 Task: Open a blank sheet, save the file as 'promotion' Insert a table '2 by 1' In first column, add headers, 'Store, GB'. Change table style to  'Green'
Action: Mouse moved to (165, 197)
Screenshot: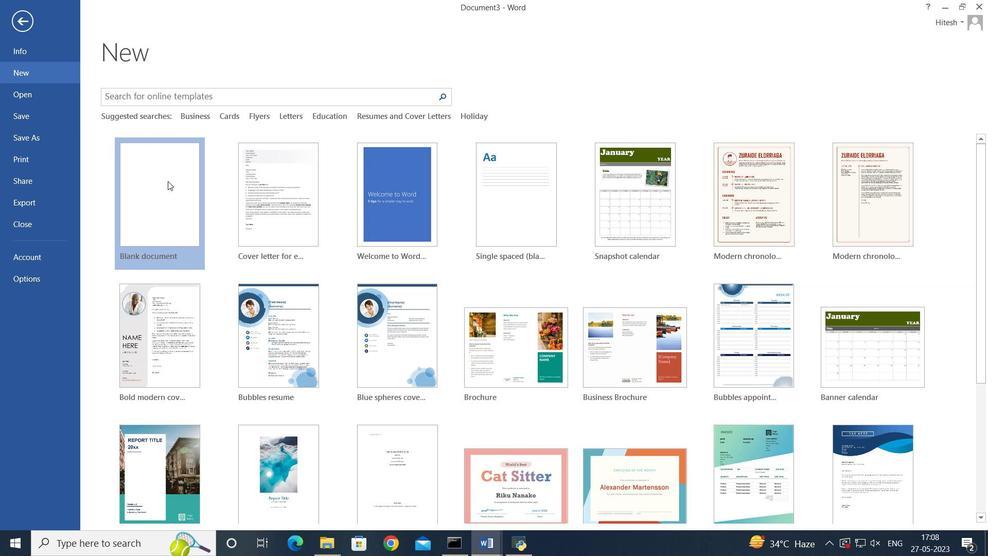 
Action: Mouse pressed left at (165, 197)
Screenshot: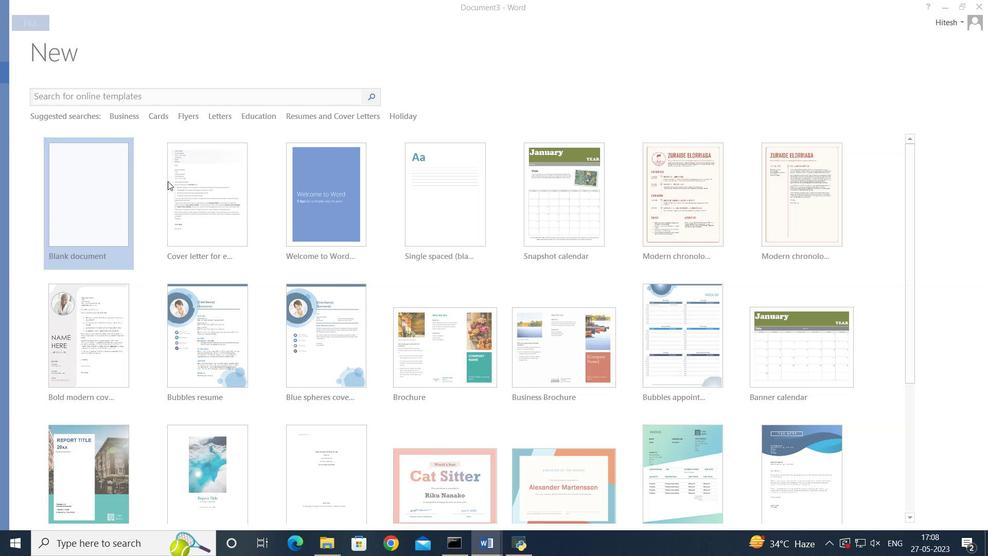 
Action: Mouse moved to (18, 25)
Screenshot: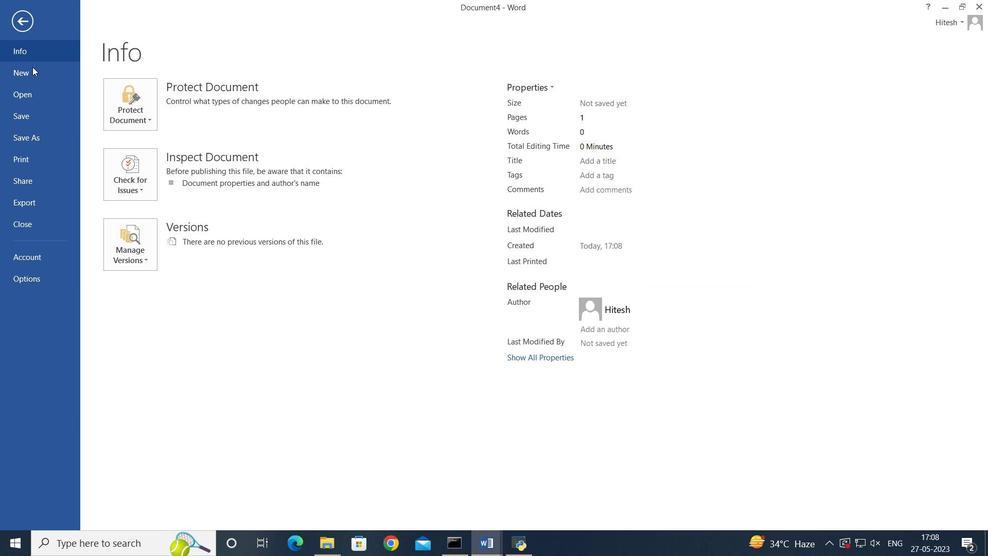 
Action: Mouse pressed left at (18, 25)
Screenshot: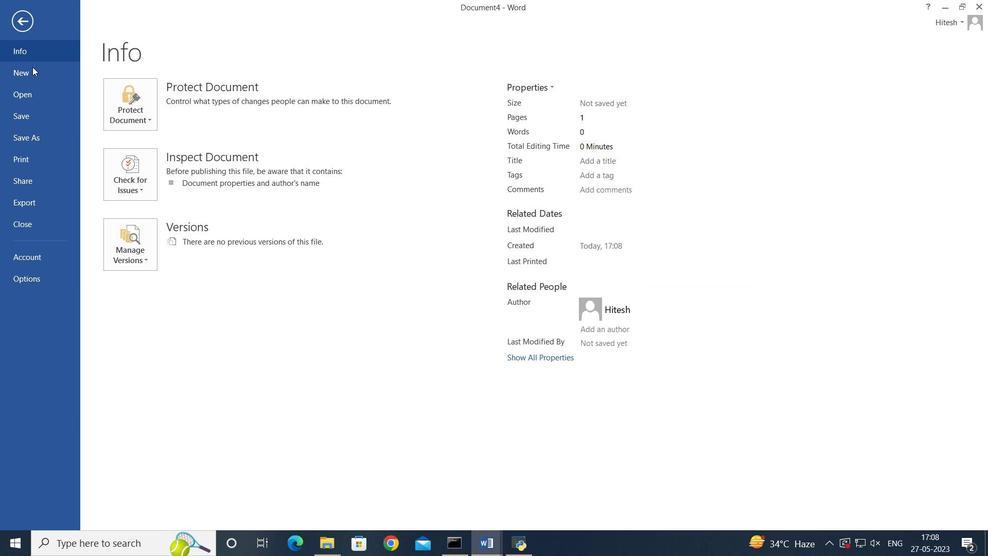 
Action: Mouse moved to (37, 116)
Screenshot: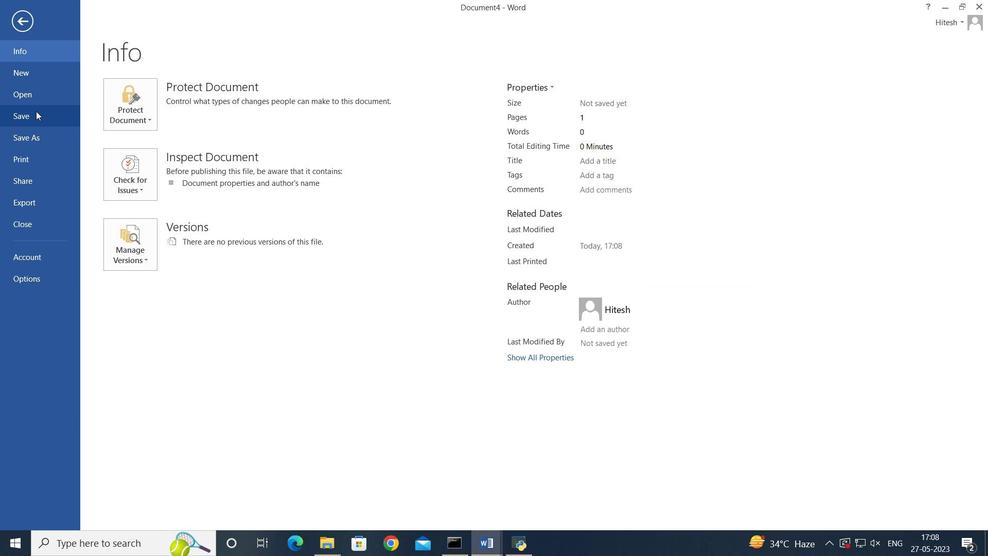 
Action: Mouse pressed left at (37, 116)
Screenshot: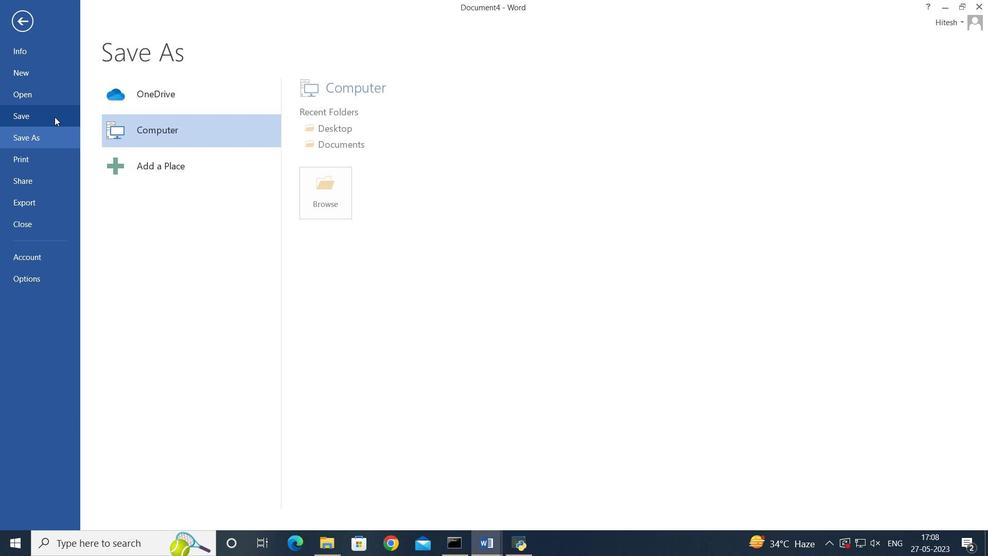 
Action: Mouse moved to (307, 128)
Screenshot: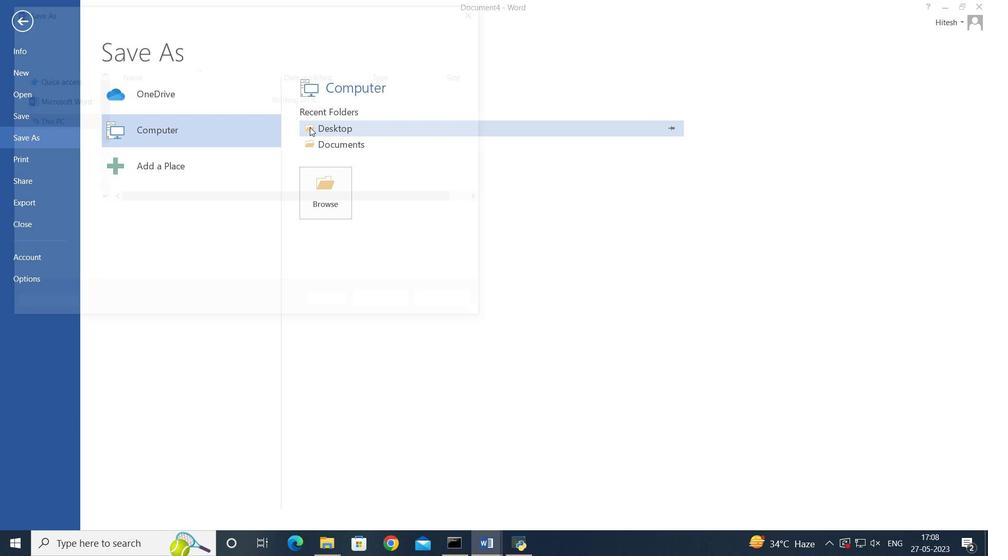 
Action: Mouse pressed left at (307, 128)
Screenshot: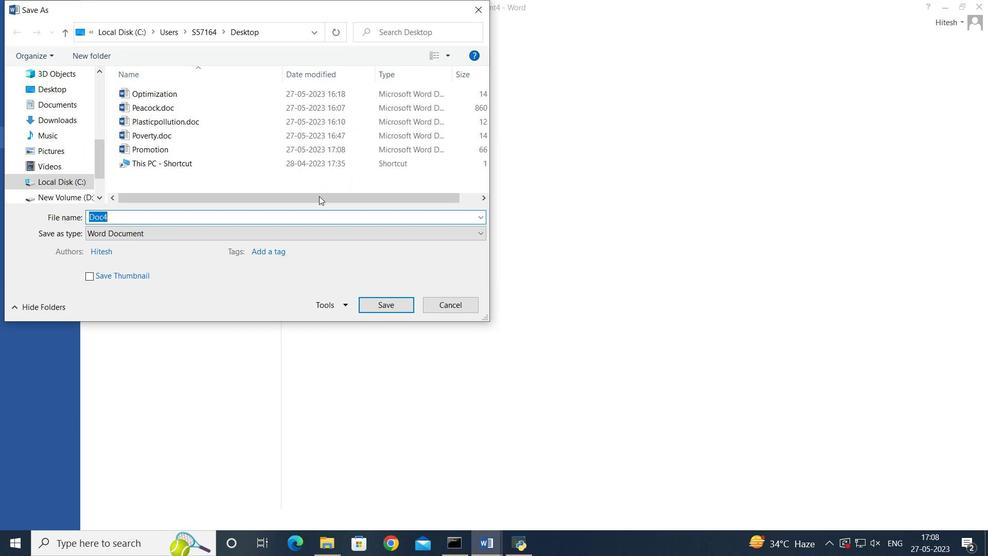 
Action: Mouse moved to (325, 218)
Screenshot: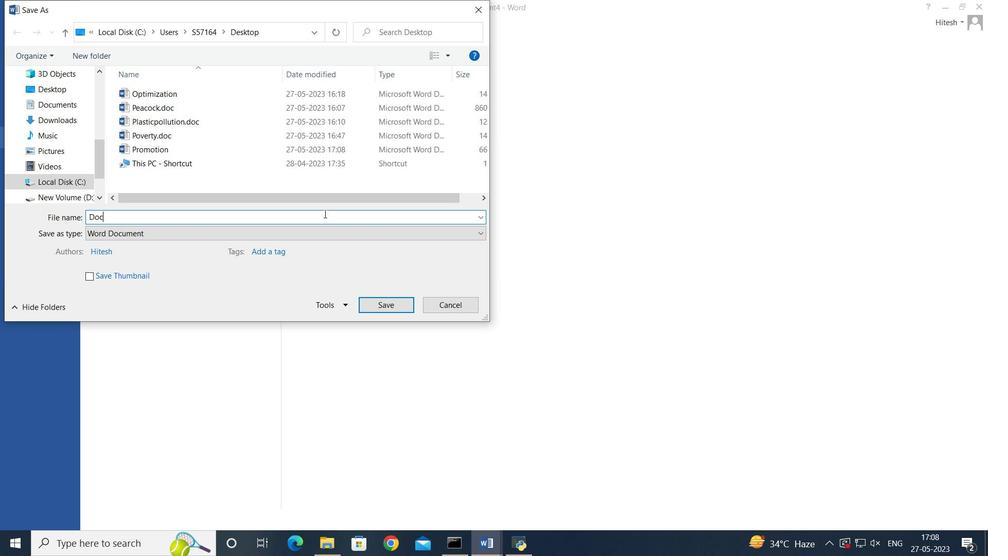 
Action: Mouse pressed left at (325, 218)
Screenshot: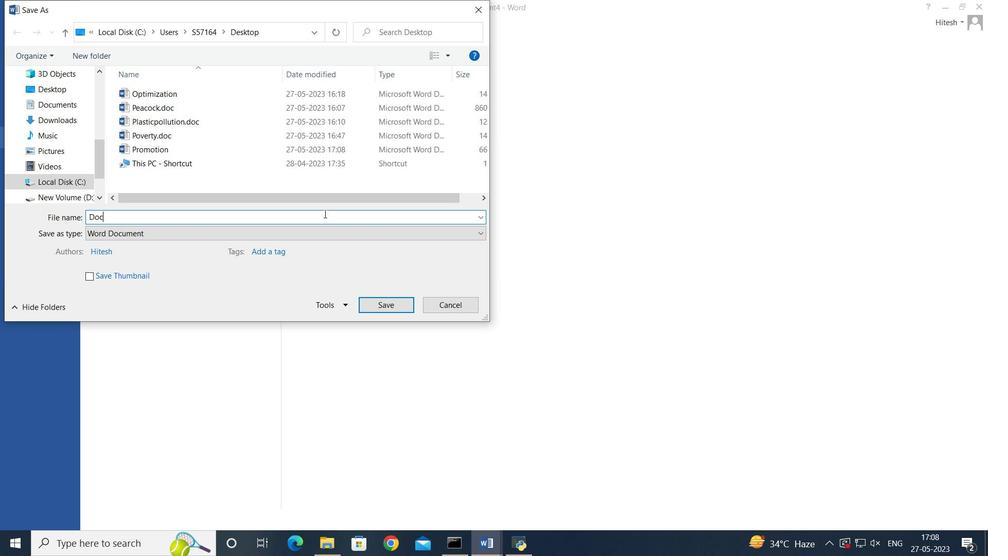 
Action: Key pressed <Key.backspace><Key.backspace><Key.backspace><Key.backspace><Key.backspace><Key.backspace><Key.backspace><Key.backspace><Key.backspace><Key.shift>Promotion<Key.enter>
Screenshot: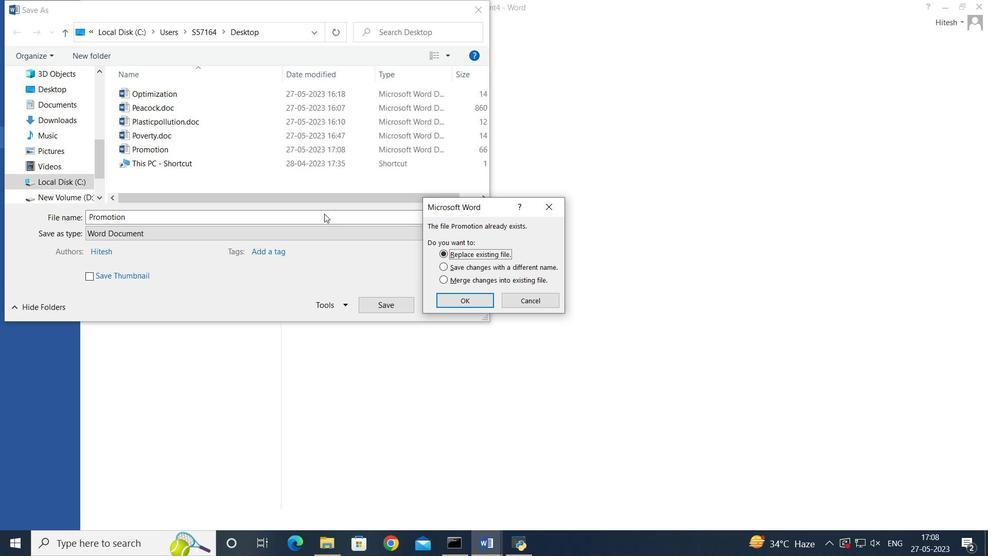 
Action: Mouse moved to (502, 324)
Screenshot: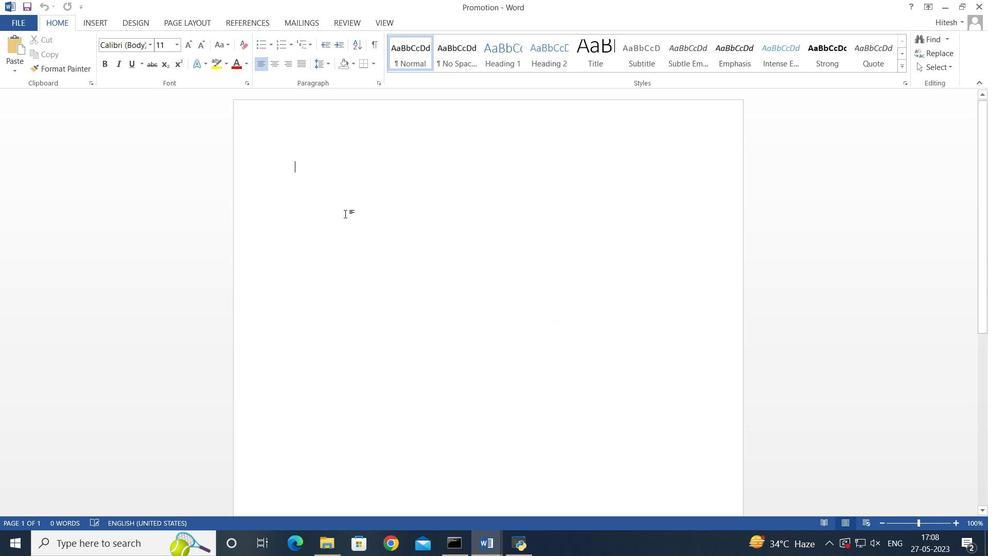 
Action: Mouse pressed left at (502, 324)
Screenshot: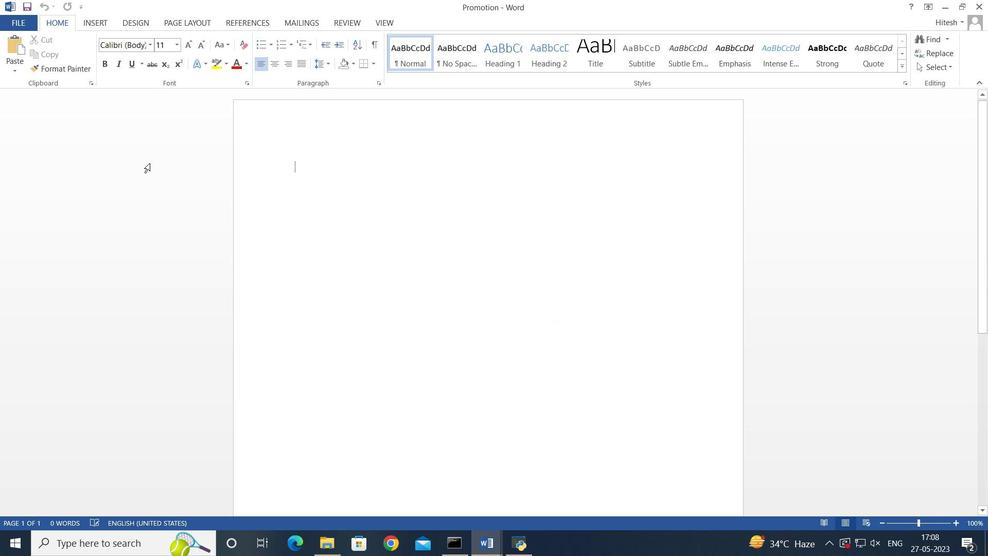
Action: Mouse moved to (168, 213)
Screenshot: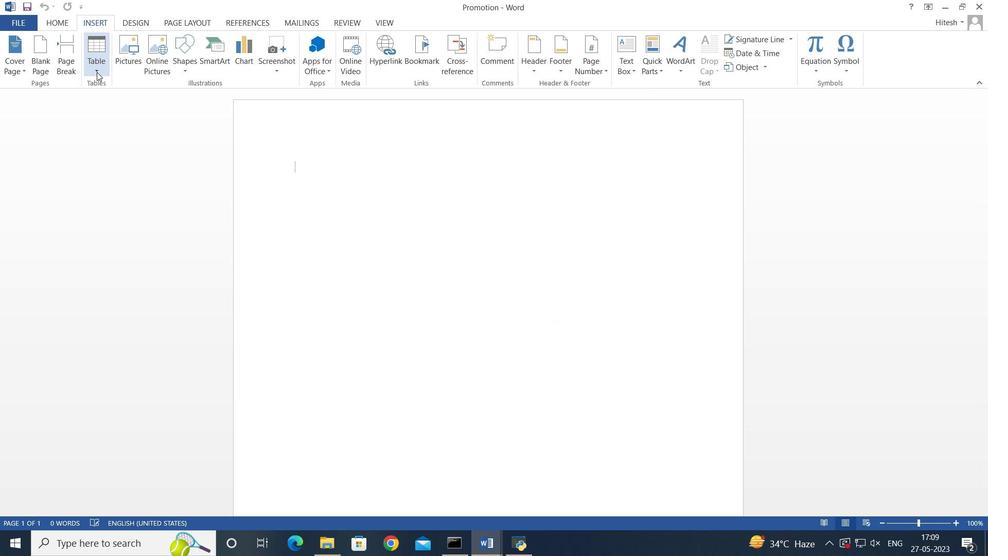 
Action: Mouse pressed left at (168, 213)
Screenshot: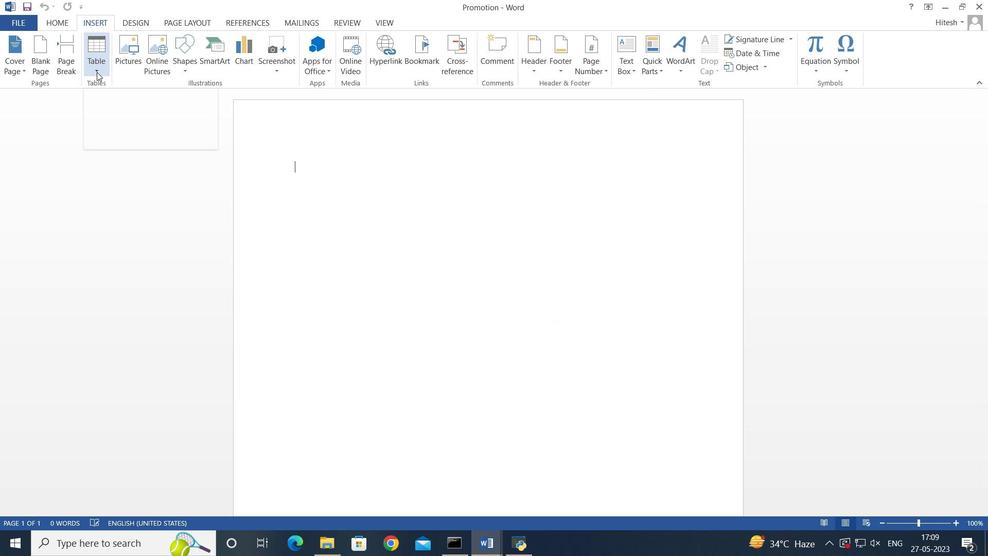 
Action: Key pressed <Key.left><Key.left><Key.left><Key.left><Key.left><Key.left><Key.left><Key.left><Key.backspace>p
Screenshot: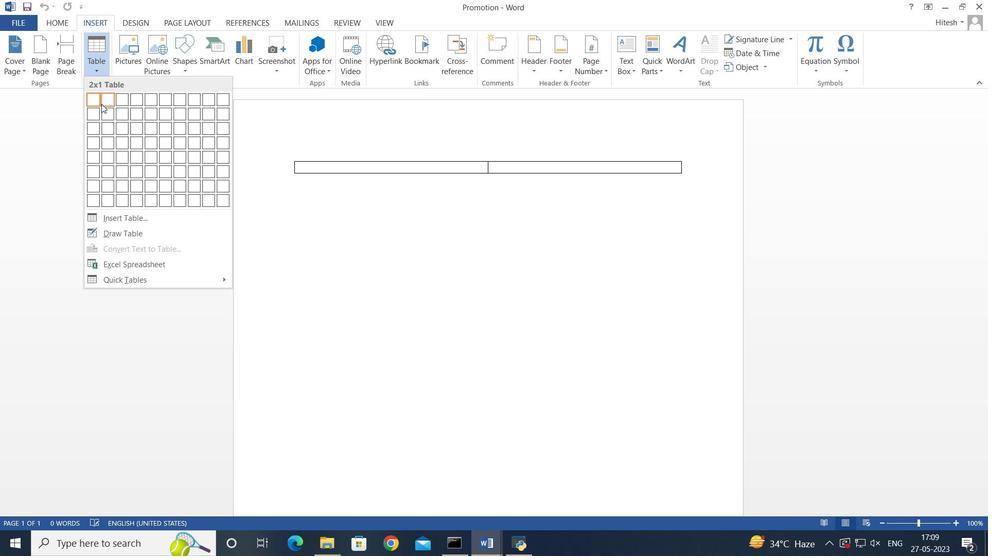 
Action: Mouse moved to (167, 213)
Screenshot: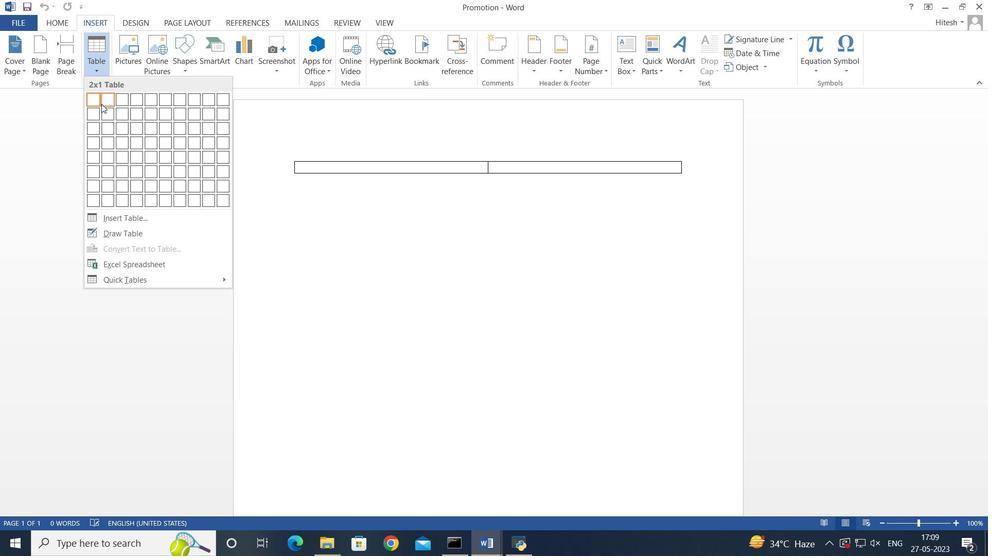 
Action: Key pressed <Key.enter>
Screenshot: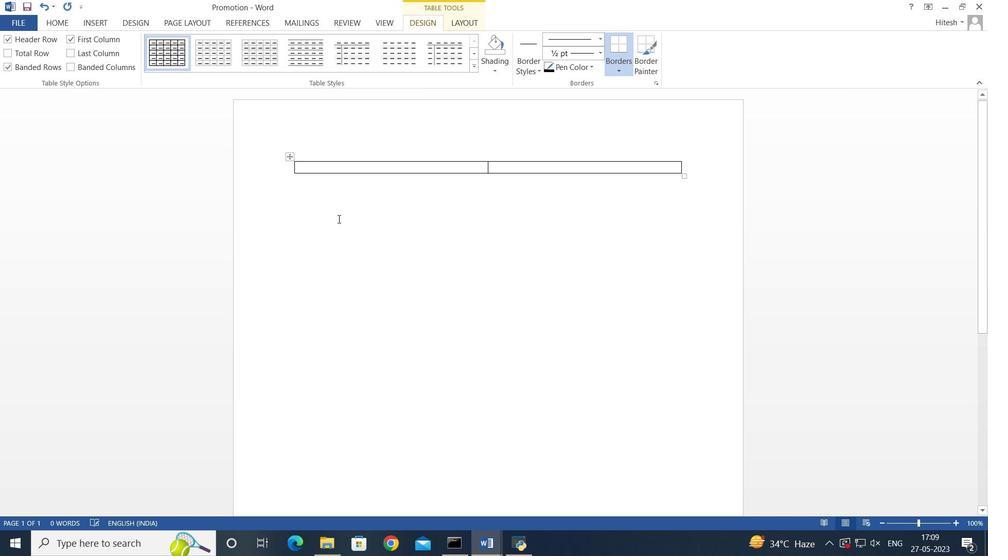 
Action: Mouse moved to (491, 322)
Screenshot: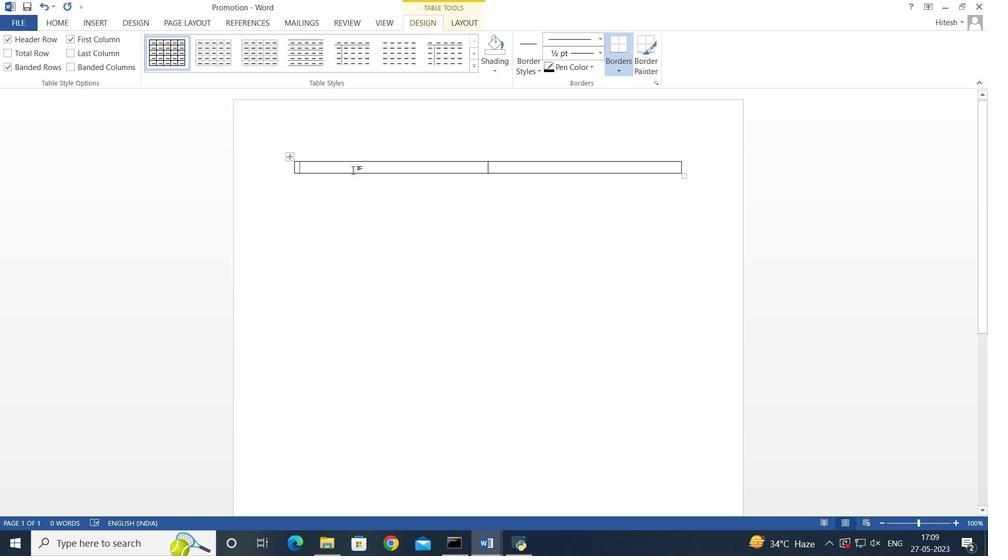 
Action: Mouse pressed left at (491, 322)
Screenshot: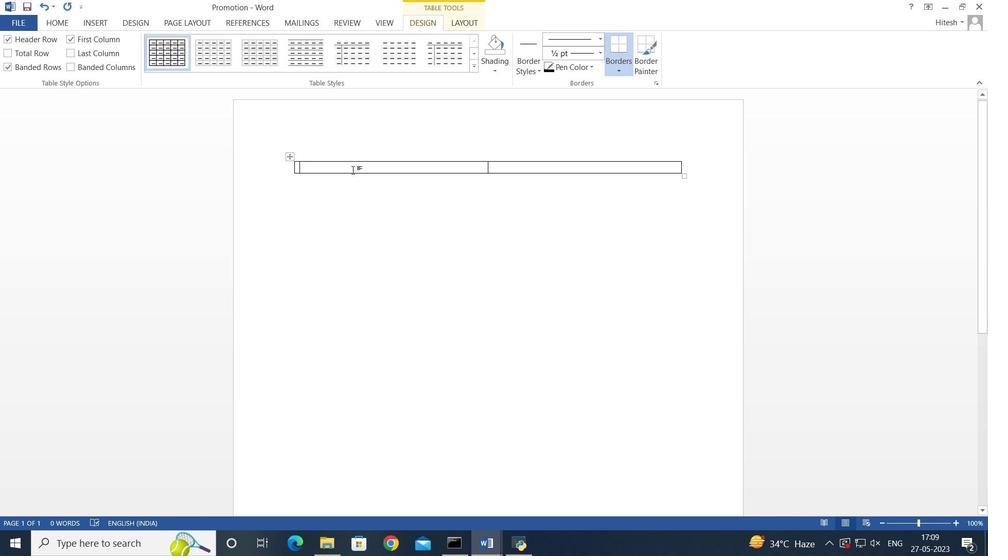 
Action: Mouse moved to (343, 144)
Screenshot: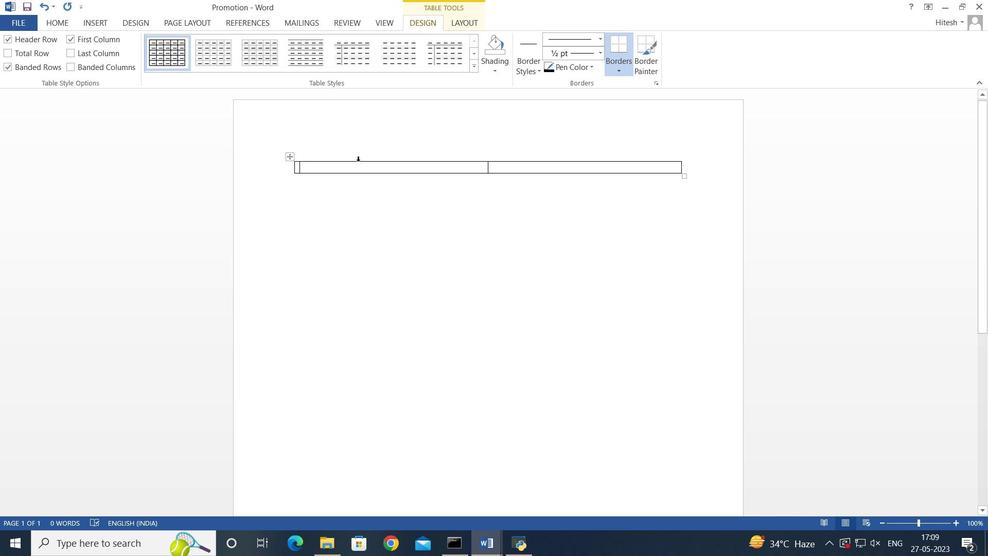 
Action: Mouse pressed left at (343, 144)
Screenshot: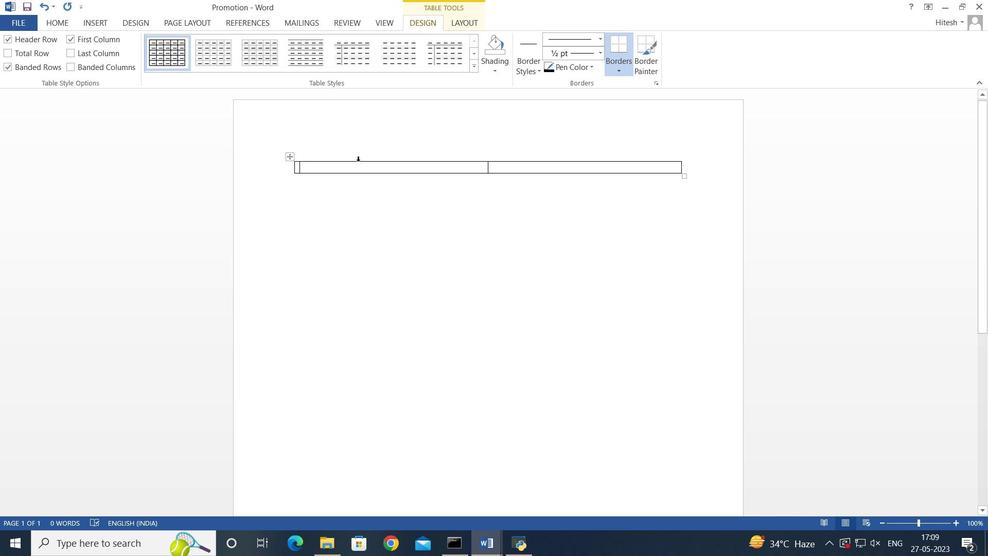 
Action: Mouse pressed right at (343, 144)
Screenshot: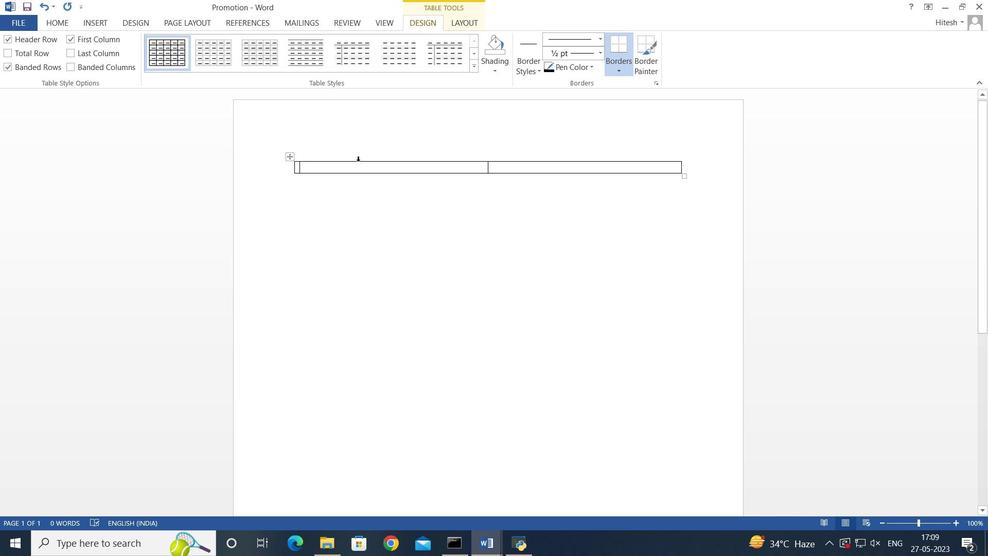 
Action: Mouse moved to (394, 452)
Screenshot: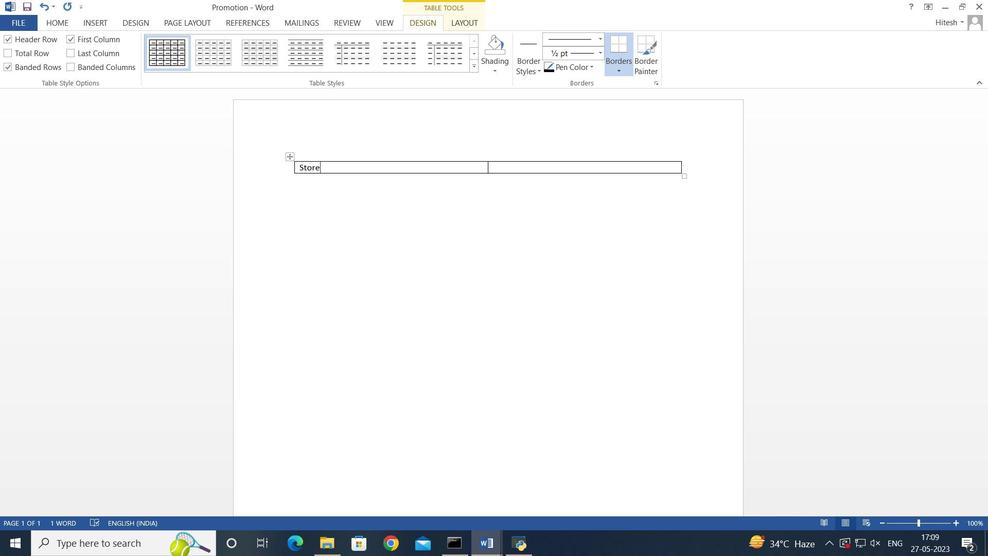
Action: Mouse pressed left at (394, 452)
Screenshot: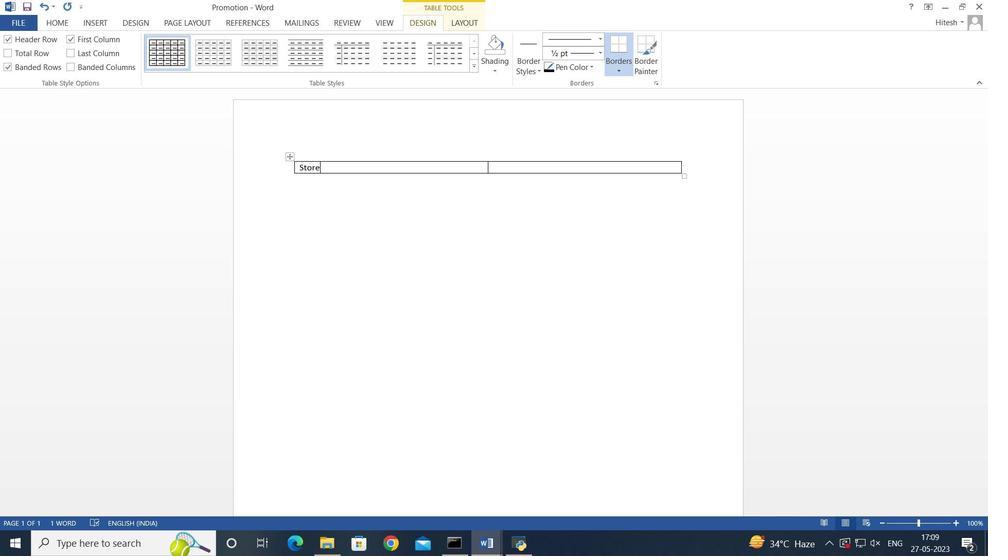 
Action: Mouse moved to (336, 266)
Screenshot: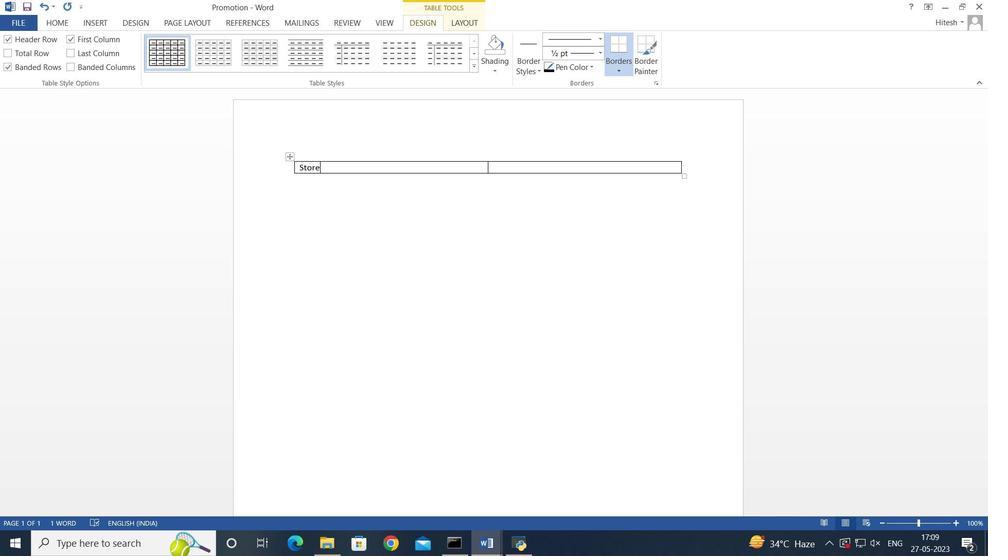 
Action: Mouse pressed left at (336, 266)
Screenshot: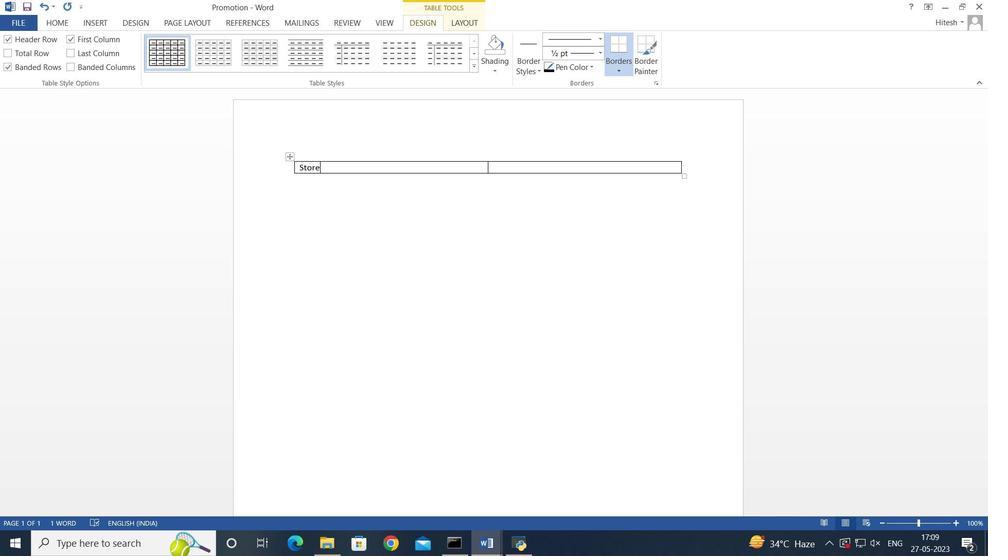 
Action: Mouse moved to (167, 181)
Screenshot: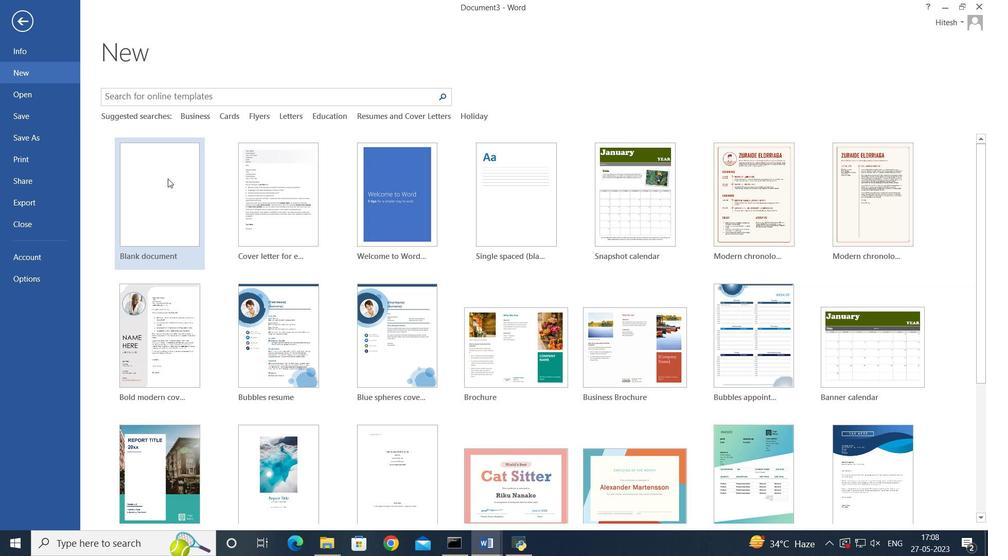 
Action: Mouse pressed left at (167, 181)
Screenshot: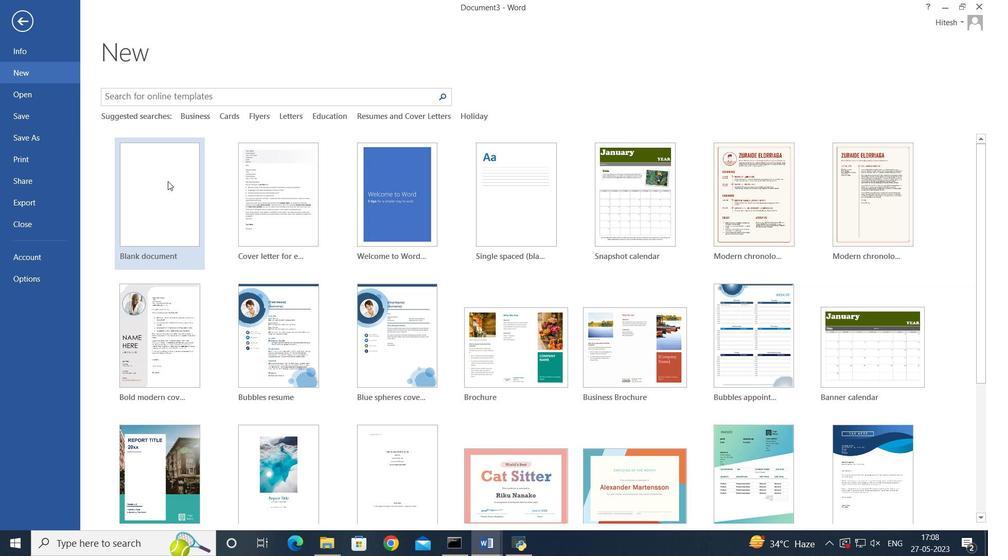 
Action: Mouse moved to (25, 22)
Screenshot: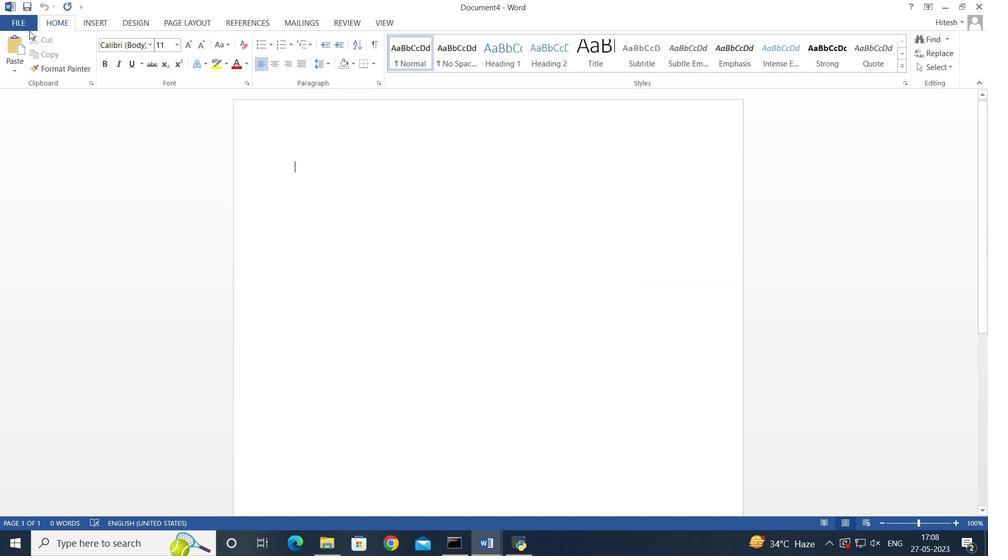 
Action: Mouse pressed left at (25, 22)
Screenshot: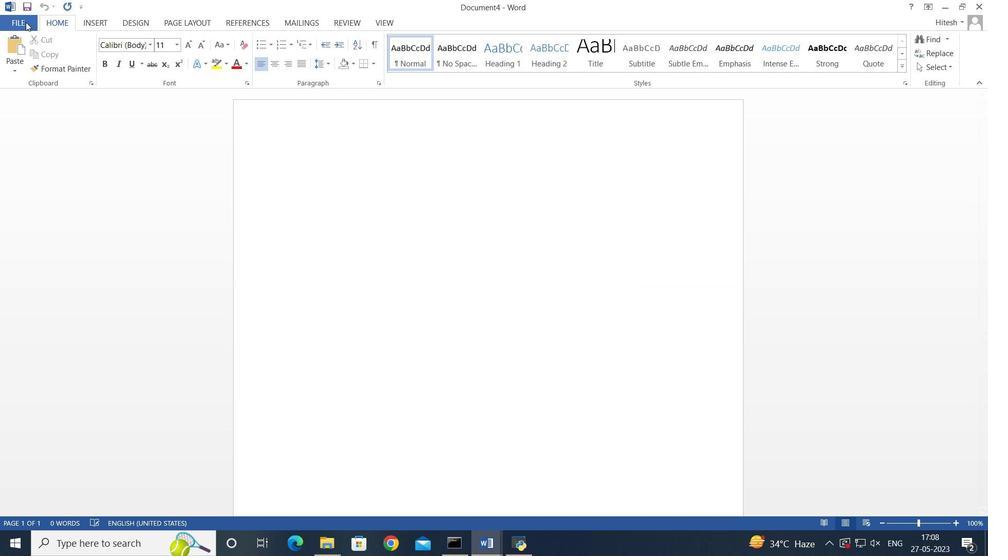 
Action: Mouse moved to (36, 111)
Screenshot: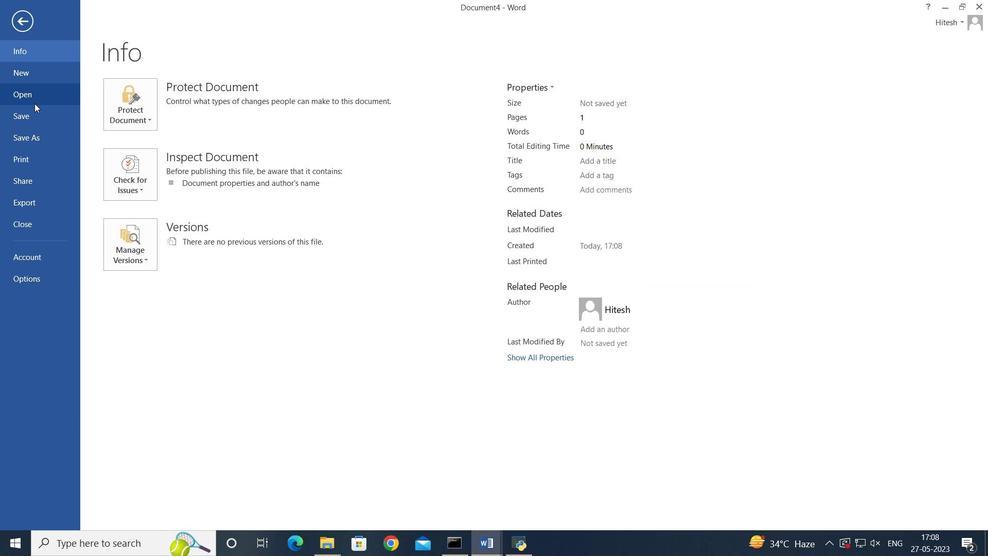 
Action: Mouse pressed left at (36, 111)
Screenshot: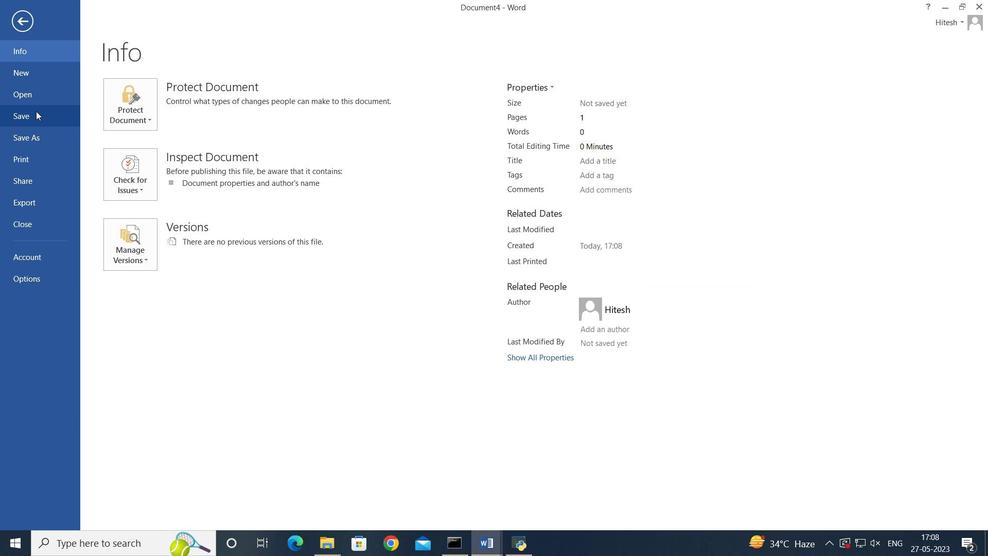 
Action: Mouse moved to (308, 125)
Screenshot: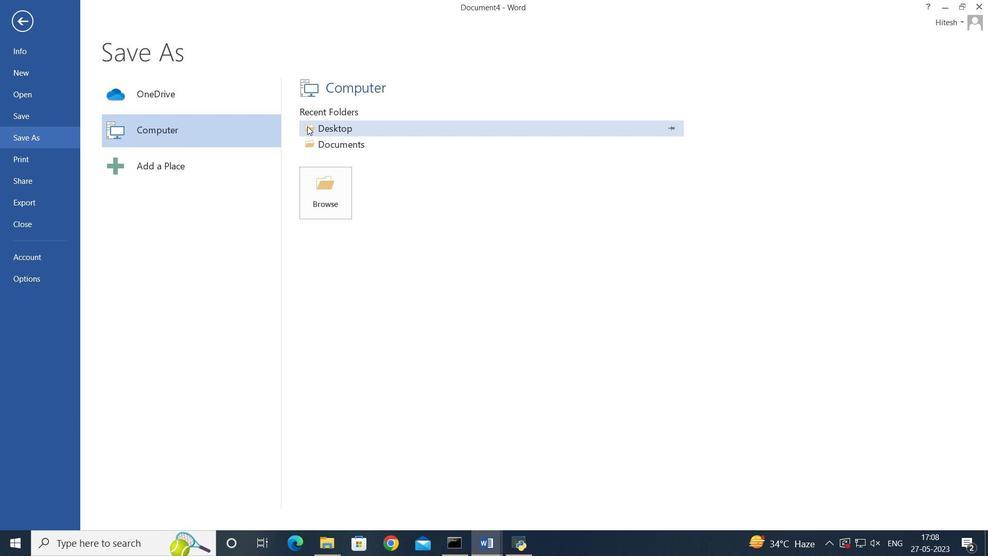 
Action: Mouse pressed left at (308, 125)
Screenshot: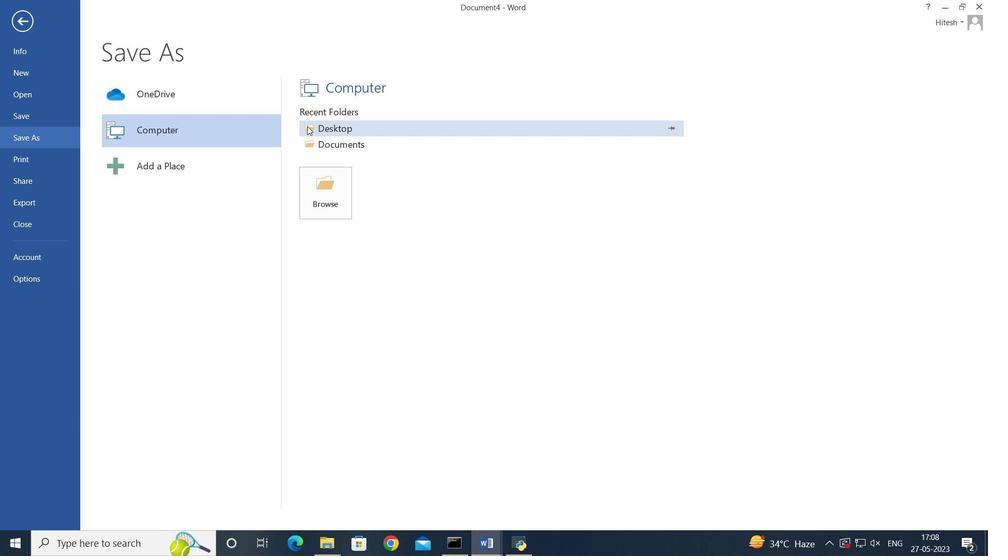 
Action: Mouse moved to (324, 213)
Screenshot: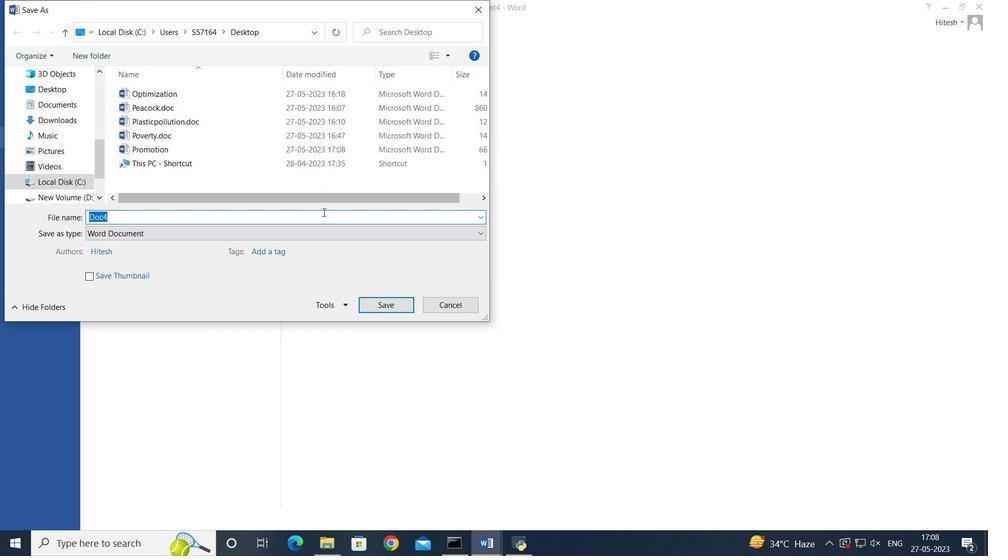 
Action: Mouse pressed left at (324, 213)
Screenshot: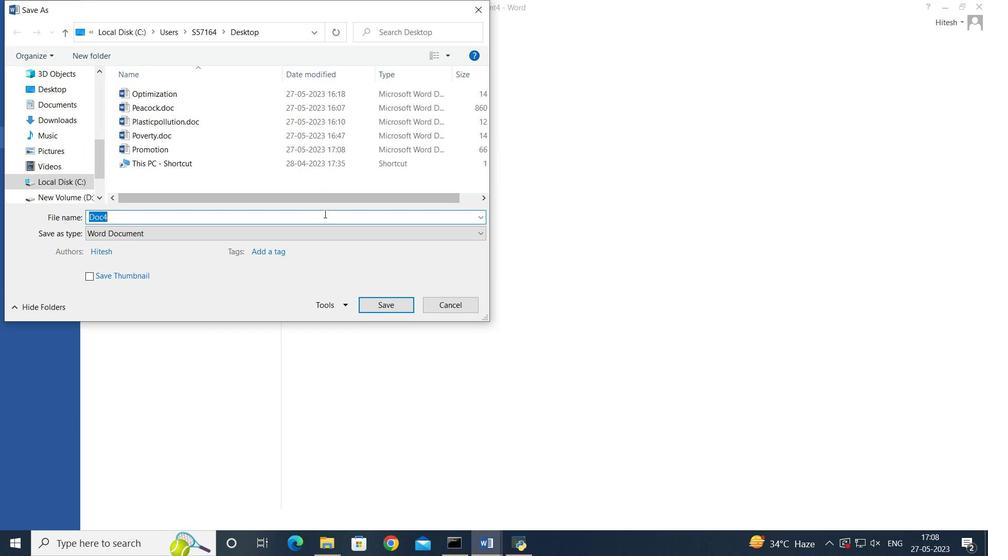
Action: Key pressed <Key.backspace><Key.backspace><Key.backspace><Key.backspace><Key.backspace><Key.backspace><Key.backspace><Key.backspace><Key.backspace><Key.backspace><Key.backspace><Key.backspace><Key.backspace><Key.backspace><Key.backspace><Key.shift>Promotion<Key.enter><Key.enter>
Screenshot: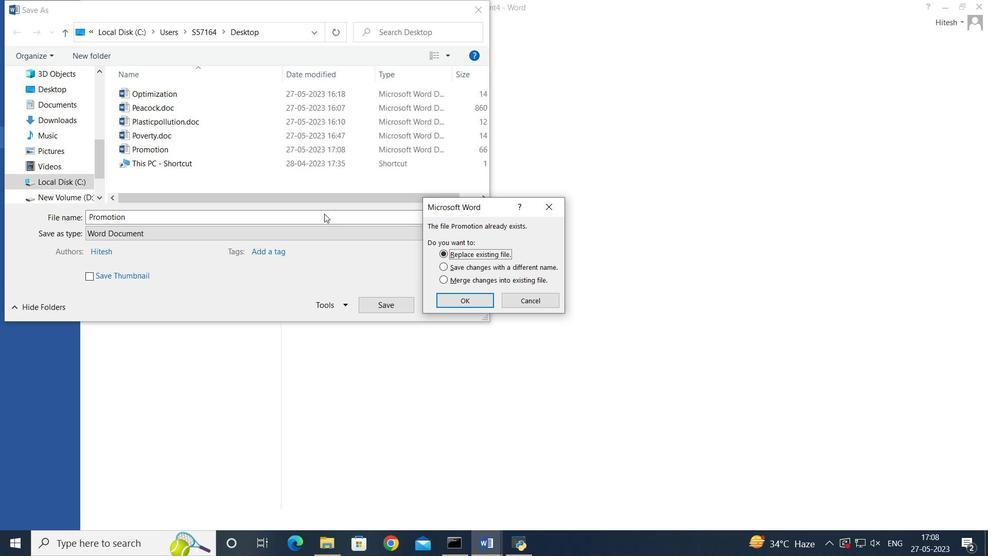 
Action: Mouse moved to (91, 19)
Screenshot: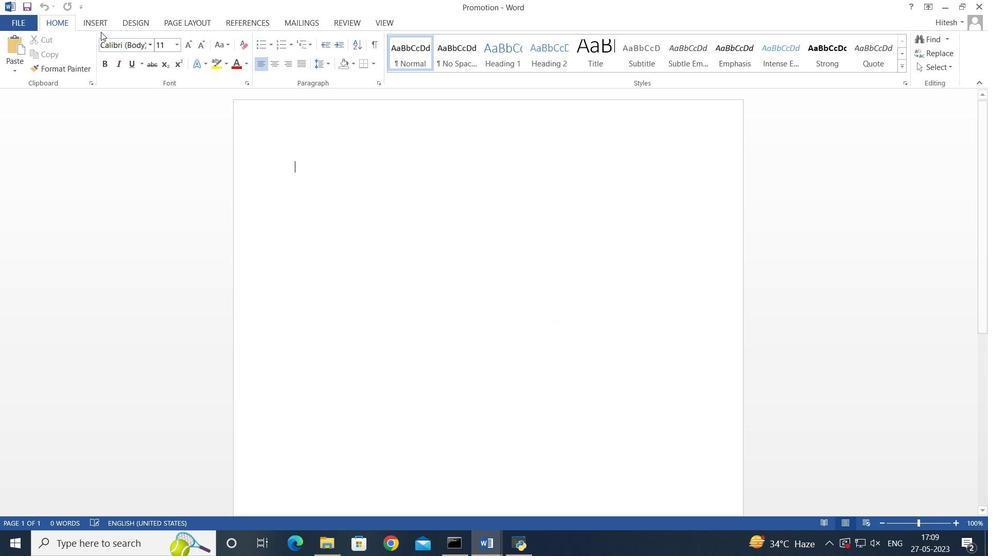 
Action: Mouse pressed left at (91, 19)
Screenshot: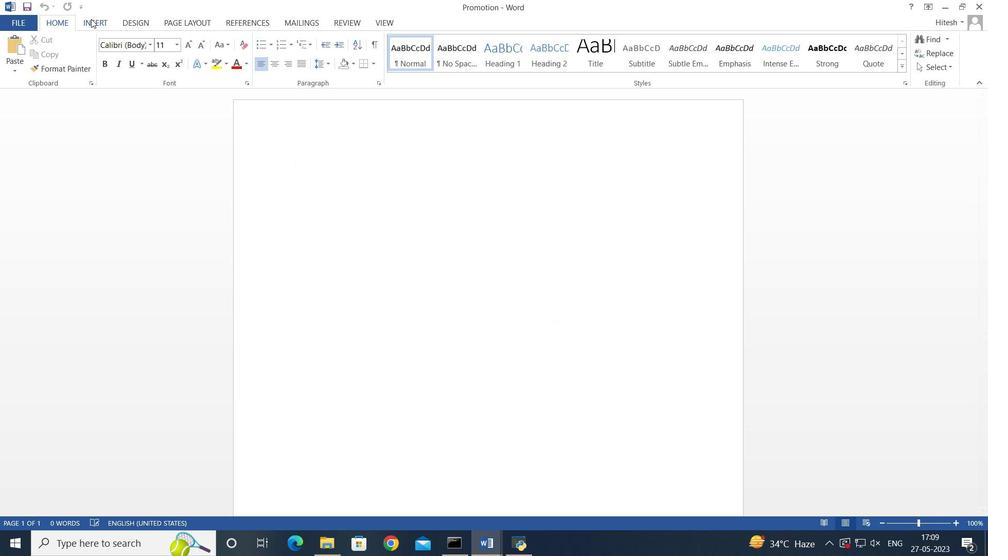 
Action: Mouse moved to (99, 74)
Screenshot: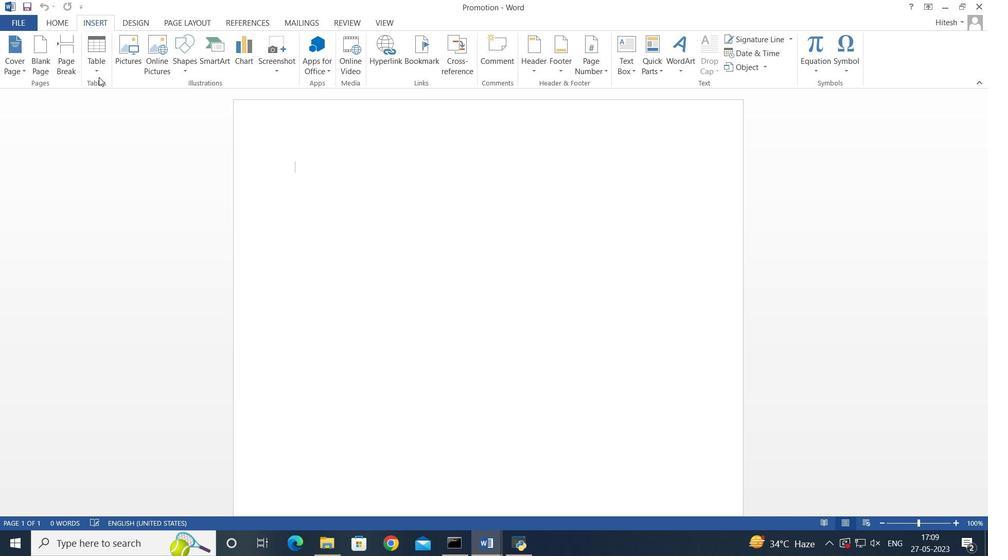 
Action: Mouse pressed left at (99, 74)
Screenshot: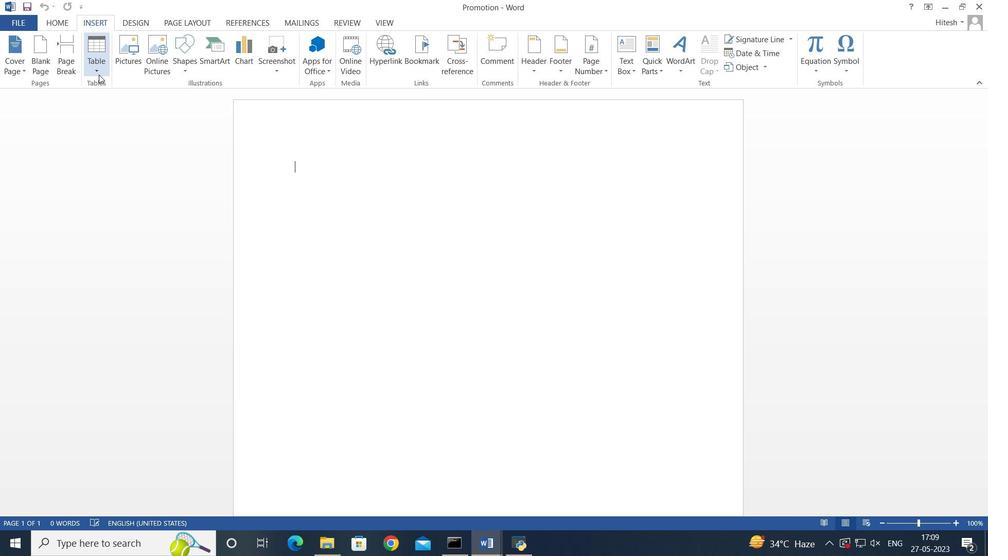 
Action: Mouse moved to (101, 104)
Screenshot: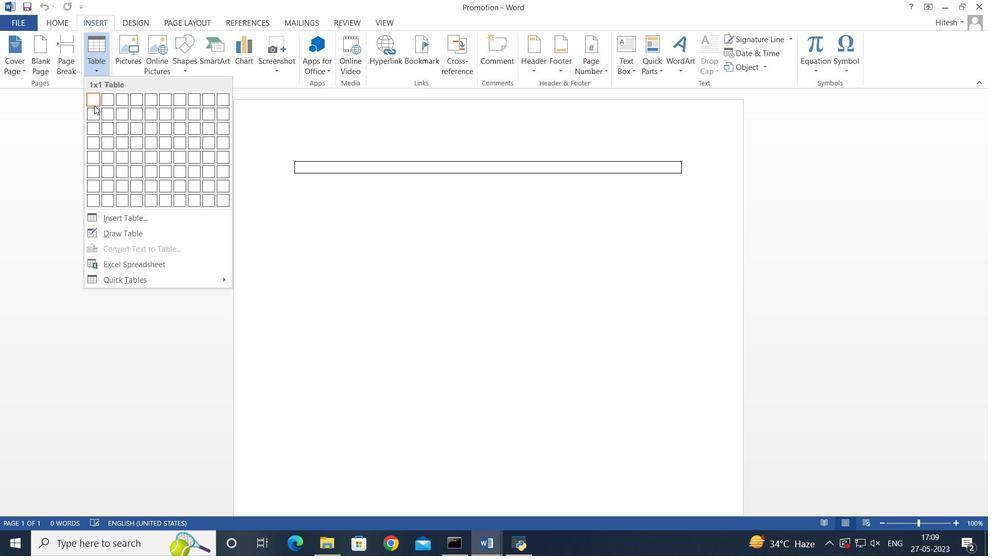 
Action: Mouse pressed left at (101, 104)
Screenshot: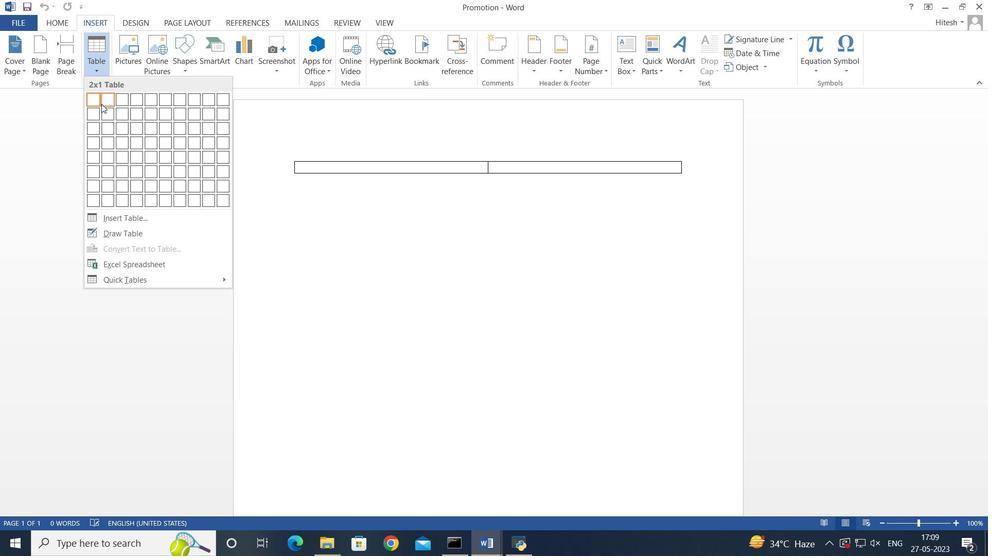 
Action: Mouse moved to (347, 218)
Screenshot: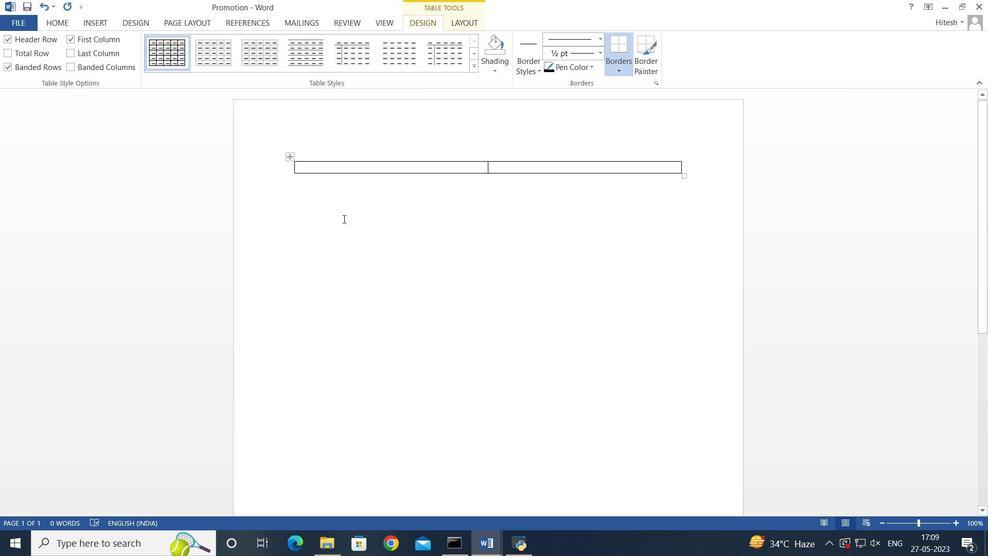 
Action: Mouse pressed left at (347, 218)
Screenshot: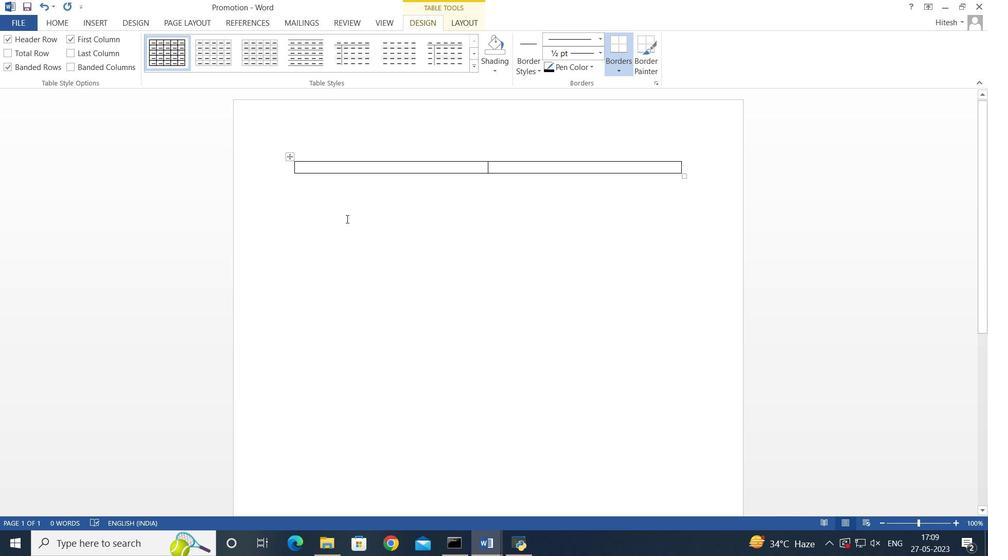 
Action: Mouse moved to (353, 169)
Screenshot: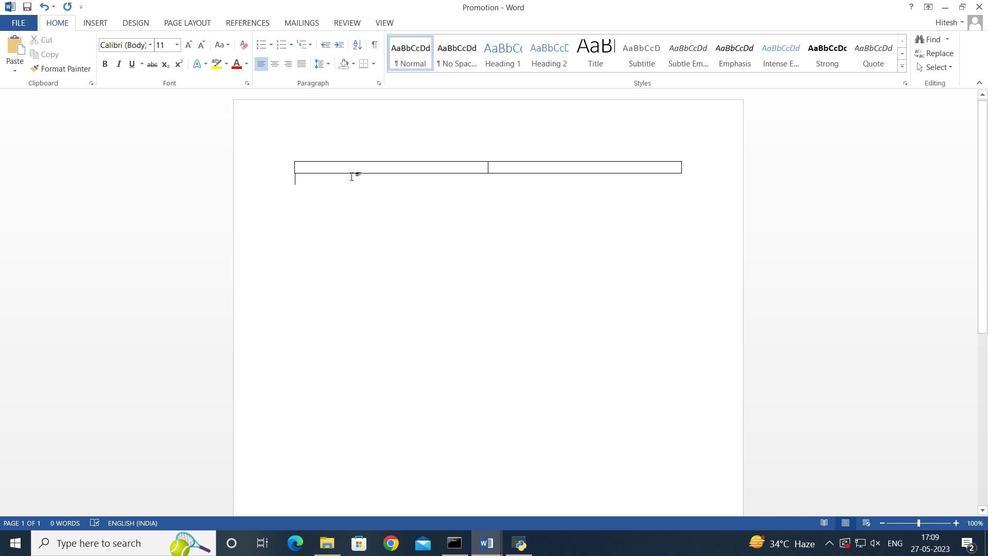 
Action: Mouse pressed left at (353, 169)
Screenshot: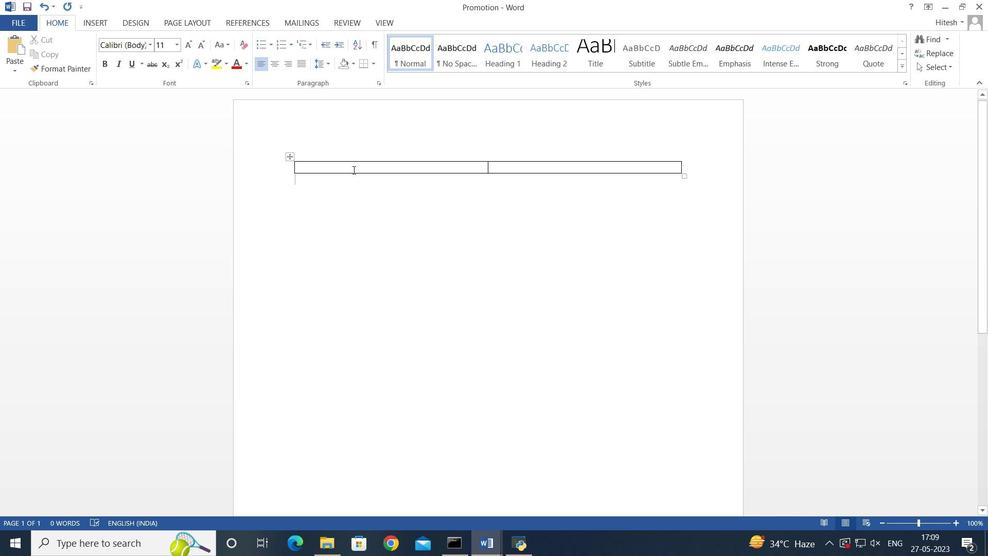 
Action: Mouse moved to (358, 161)
Screenshot: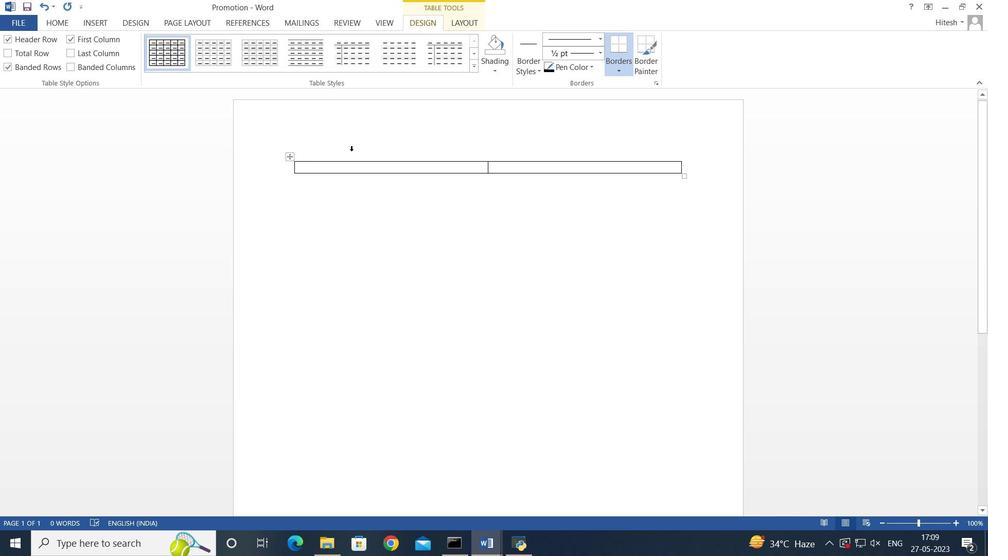 
Action: Key pressed <Key.shift><Key.shift><Key.shift><Key.shift><Key.shift>Store,<Key.space><Key.shift>GB<Key.space>
Screenshot: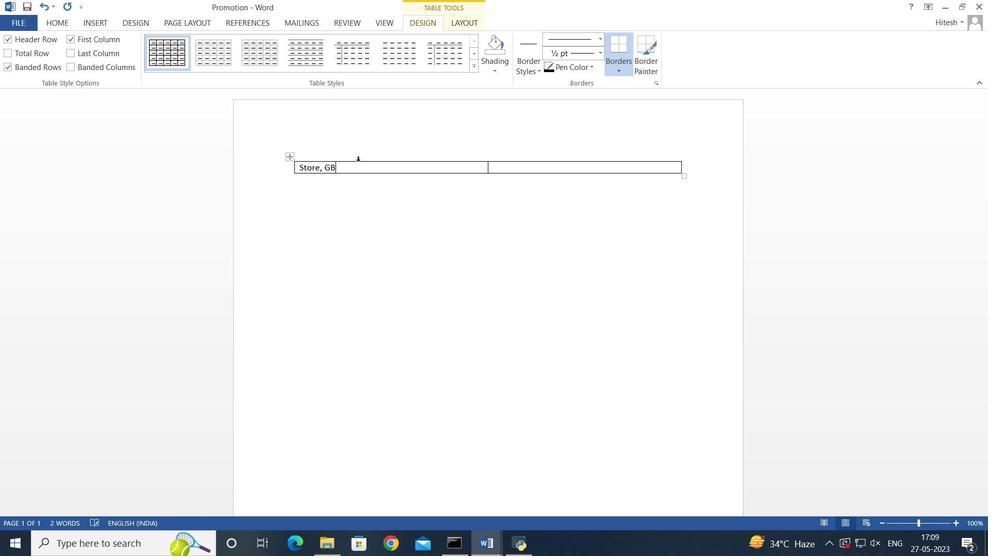 
Action: Mouse moved to (363, 162)
Screenshot: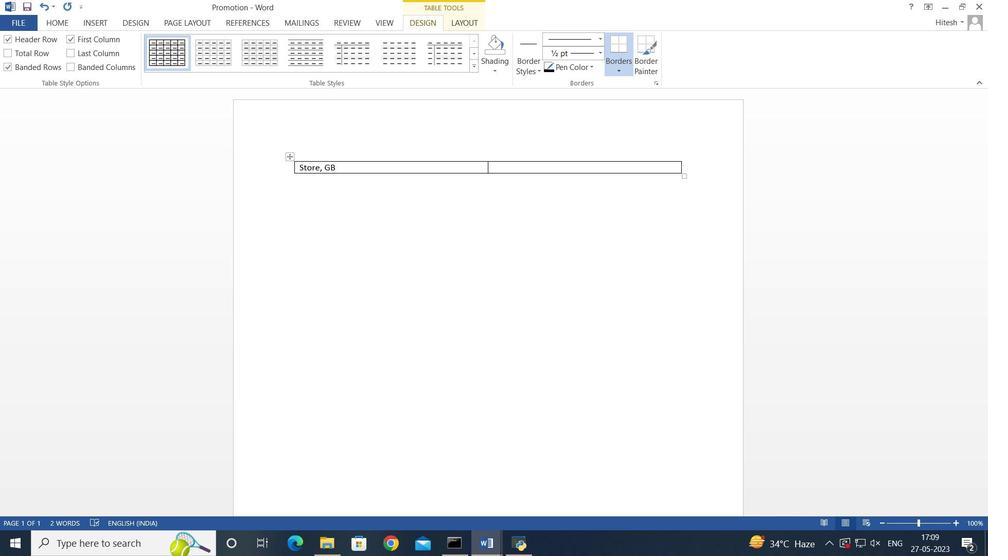 
Action: Key pressed <Key.backspace><Key.backspace><Key.backspace>
Screenshot: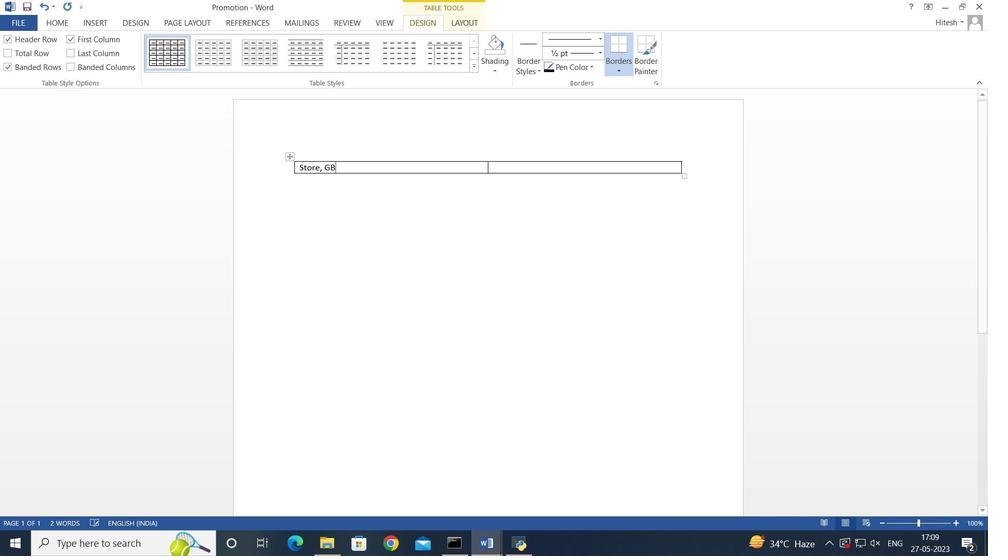 
Action: Mouse moved to (523, 168)
Screenshot: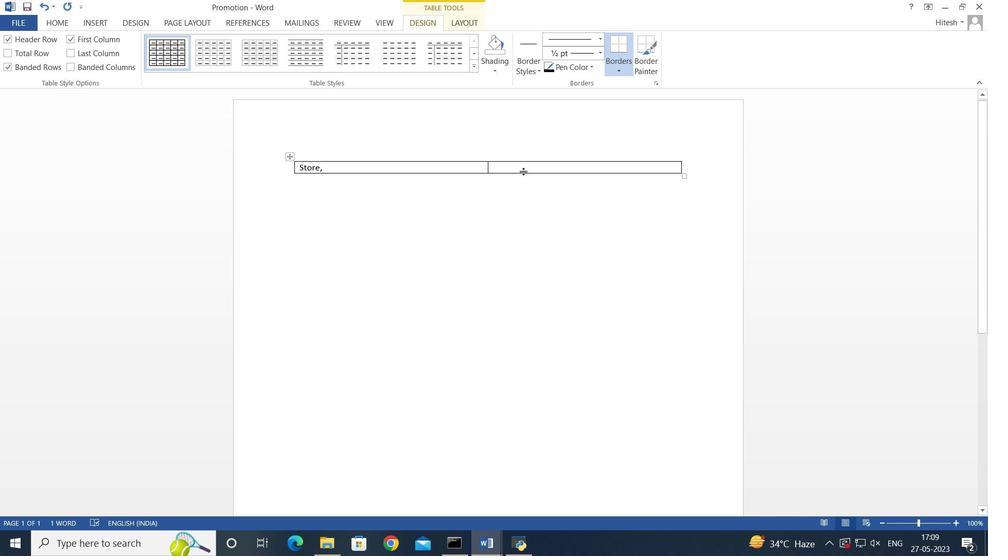 
Action: Mouse pressed left at (523, 168)
Screenshot: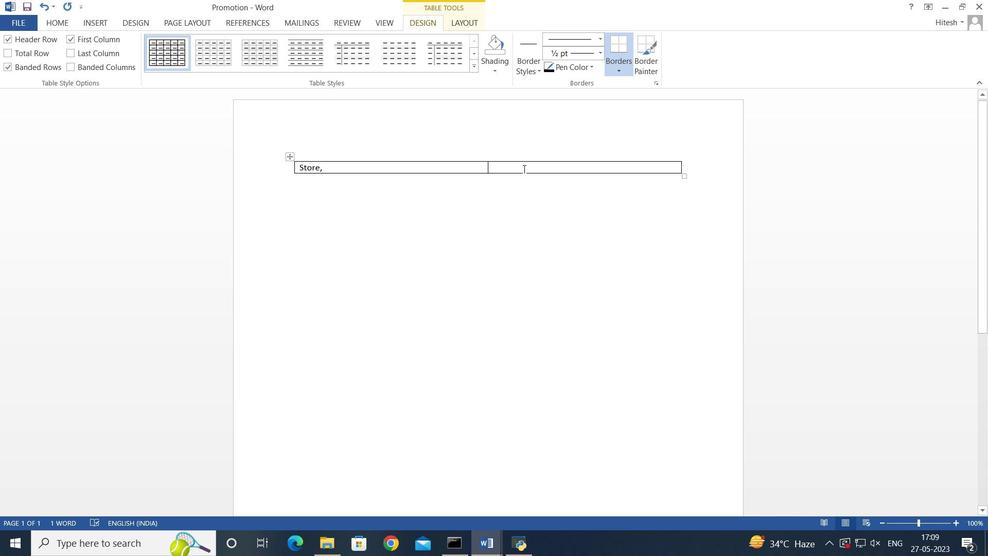 
Action: Key pressed <Key.shift>GB
Screenshot: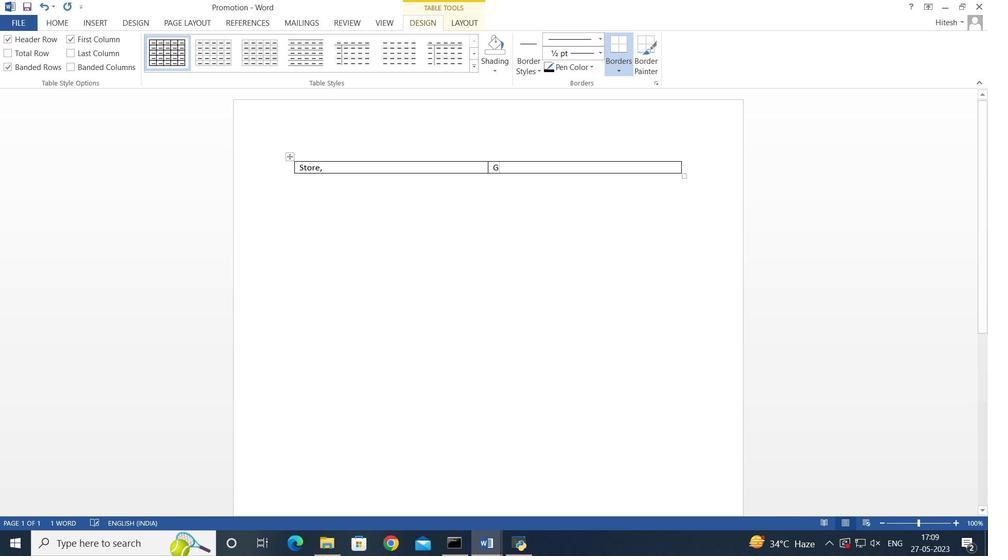 
Action: Mouse moved to (290, 153)
Screenshot: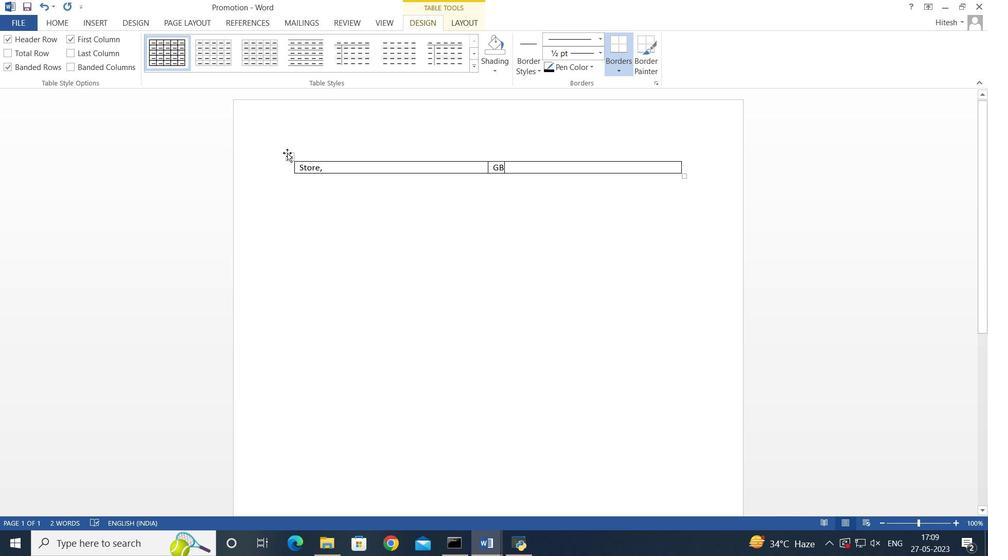 
Action: Mouse pressed left at (290, 153)
Screenshot: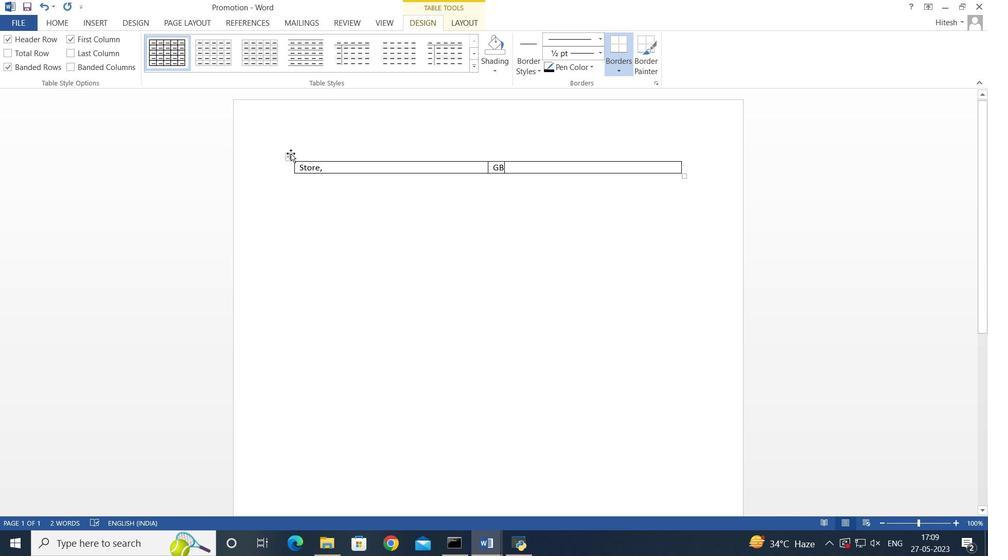 
Action: Mouse moved to (532, 74)
Screenshot: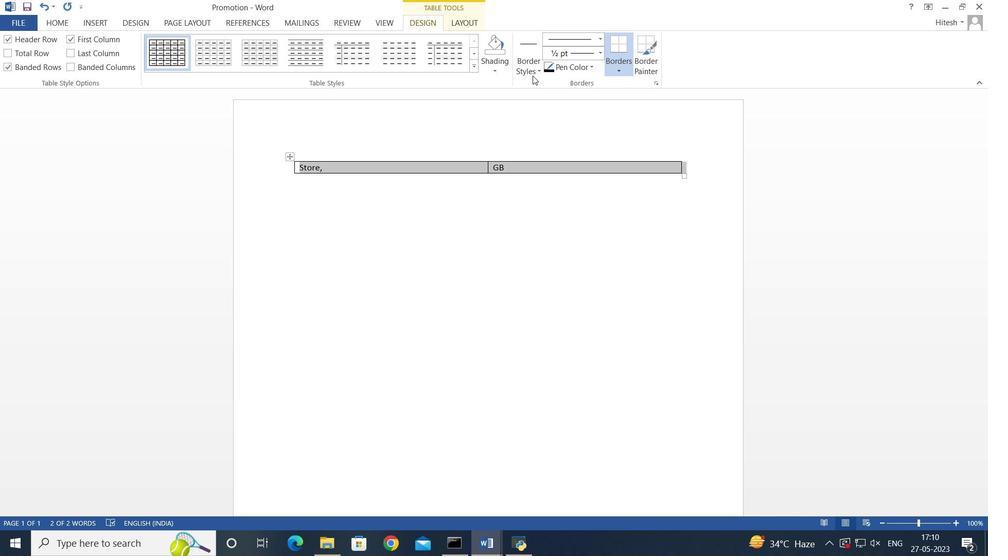 
Action: Mouse pressed left at (532, 74)
Screenshot: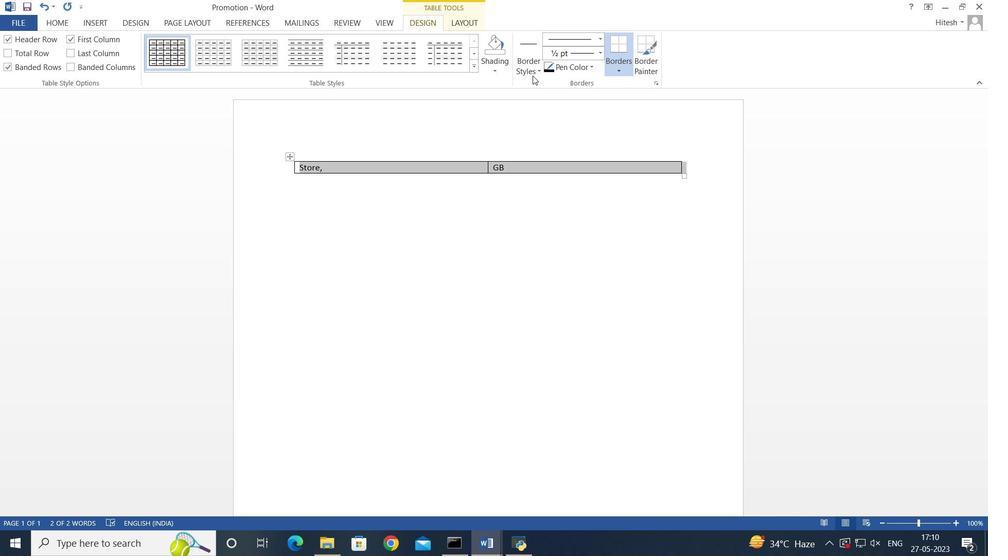 
Action: Mouse moved to (842, 138)
Screenshot: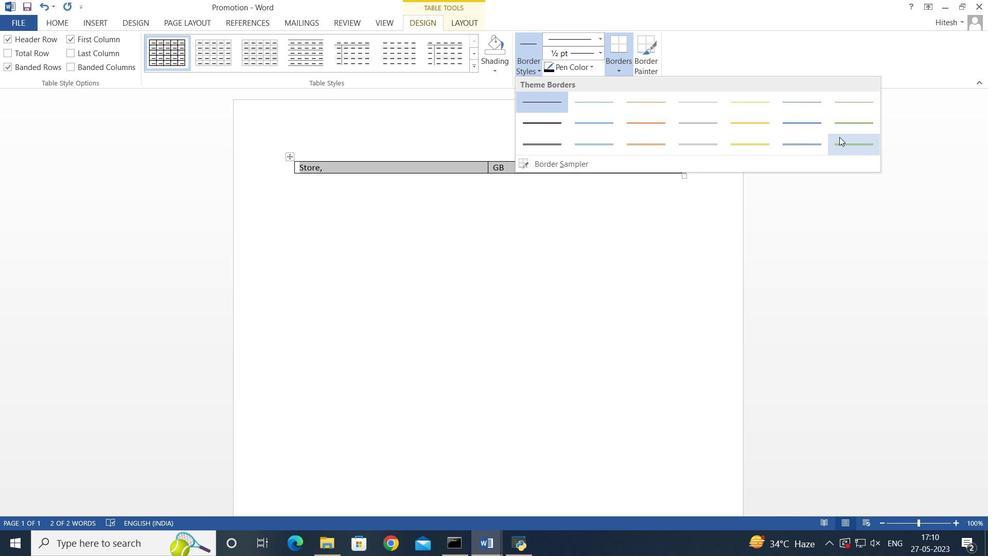 
Action: Mouse pressed left at (842, 138)
Screenshot: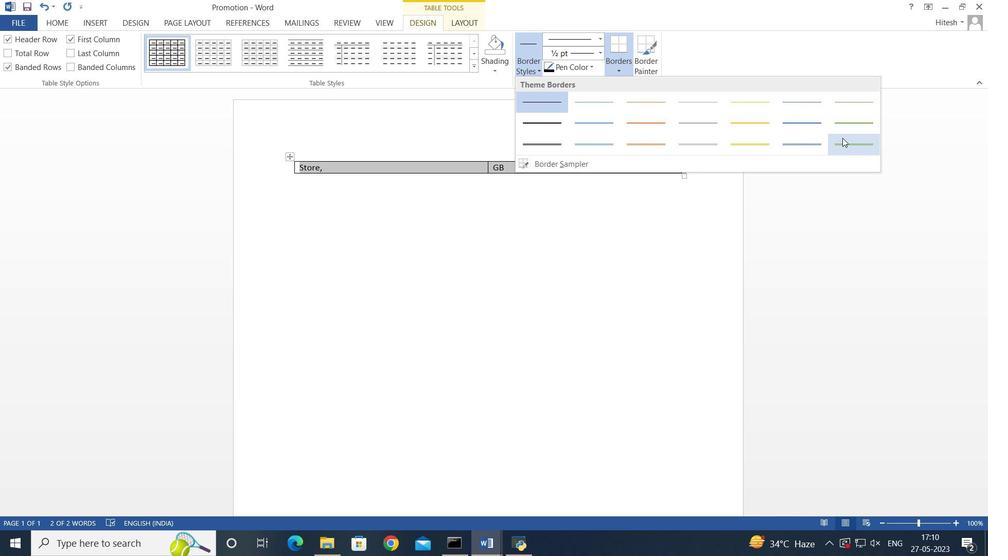 
Action: Mouse moved to (681, 136)
Screenshot: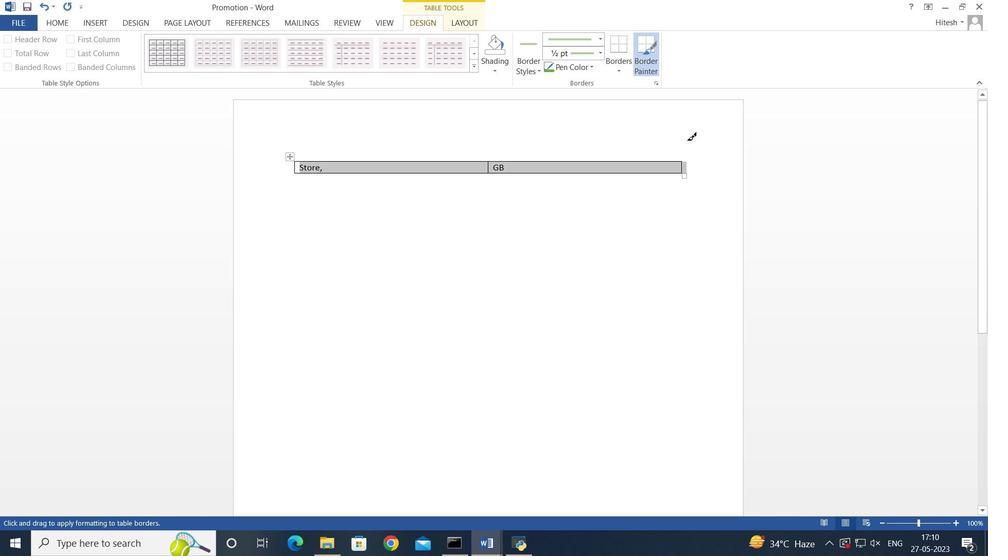 
Action: Mouse pressed left at (681, 136)
Screenshot: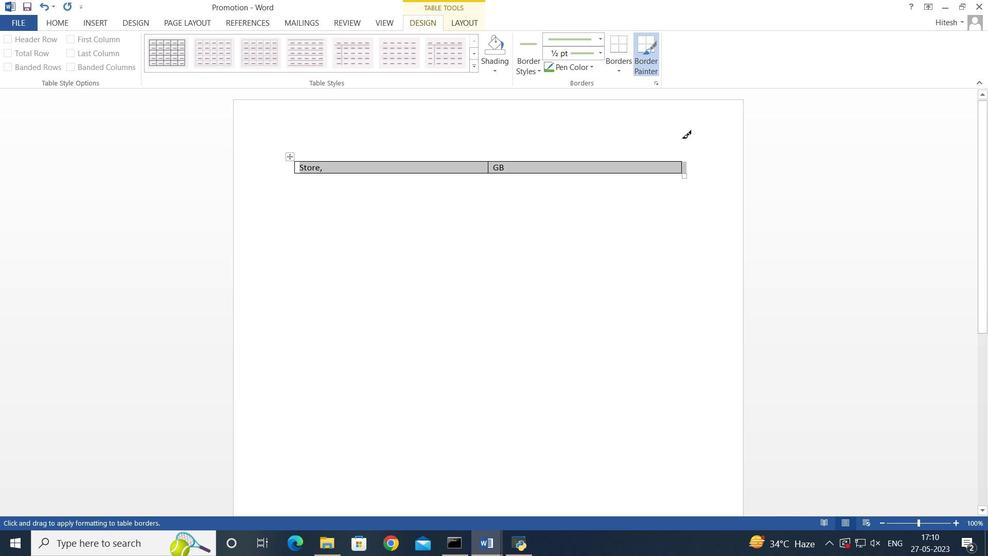 
Action: Mouse moved to (549, 179)
Screenshot: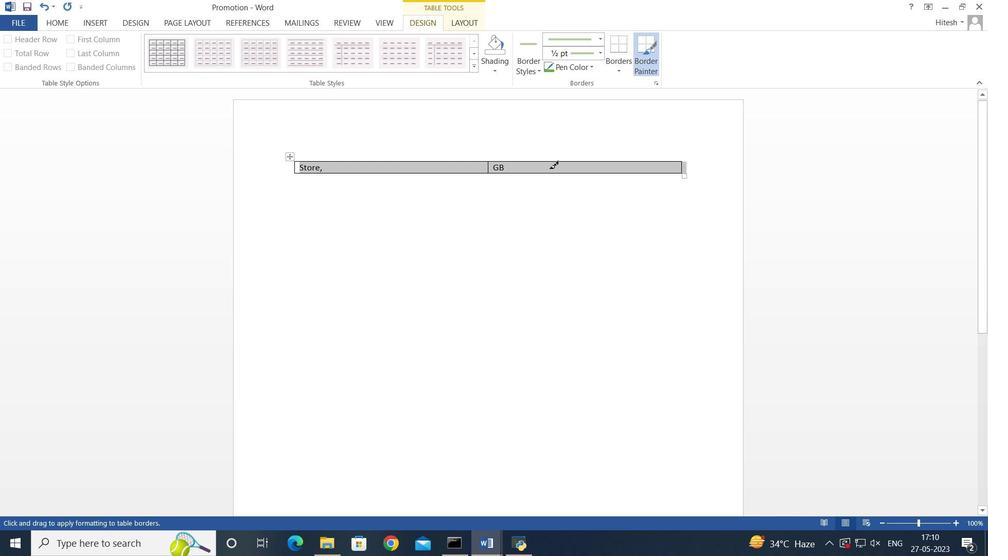
Action: Mouse pressed left at (549, 179)
Screenshot: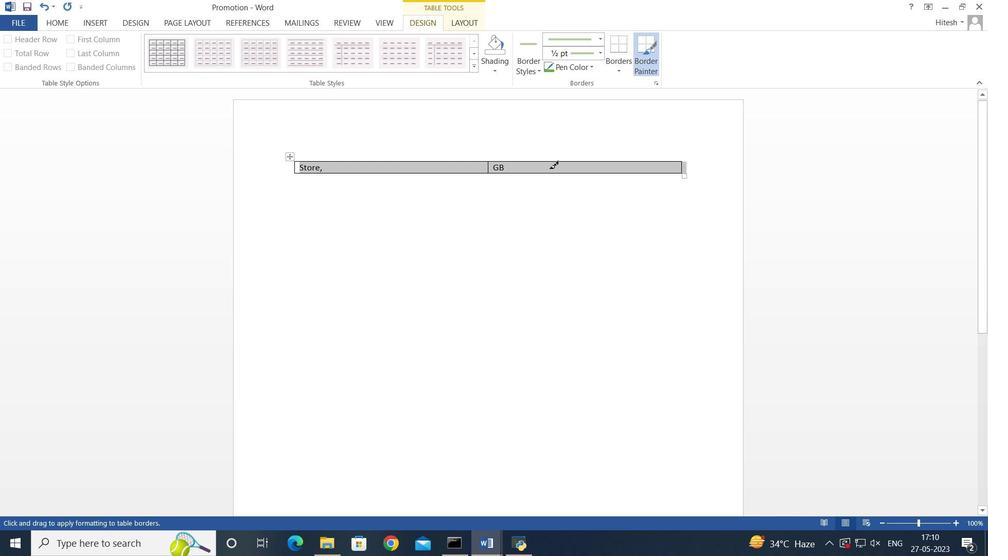 
Action: Mouse moved to (502, 179)
Screenshot: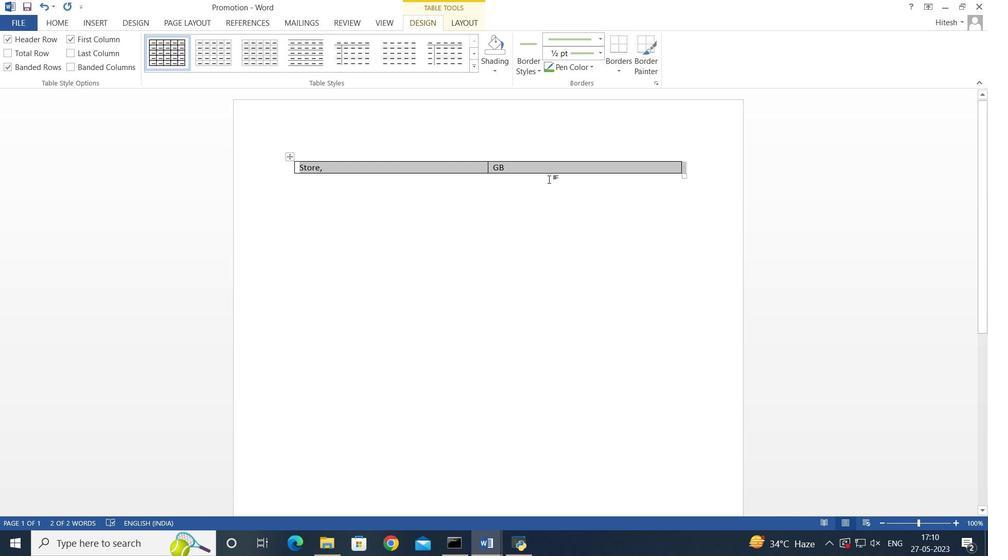 
Action: Mouse pressed left at (502, 179)
Screenshot: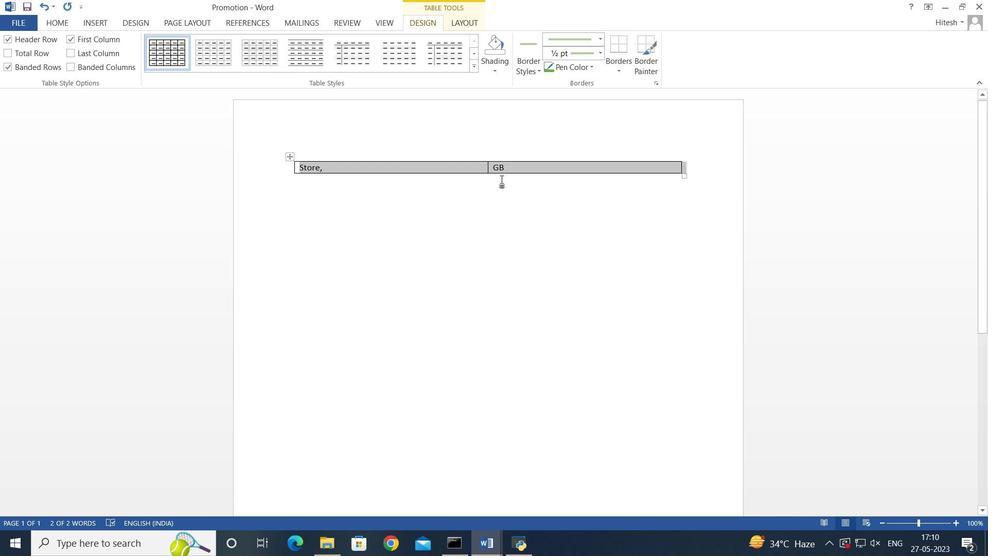 
Action: Mouse moved to (288, 157)
Screenshot: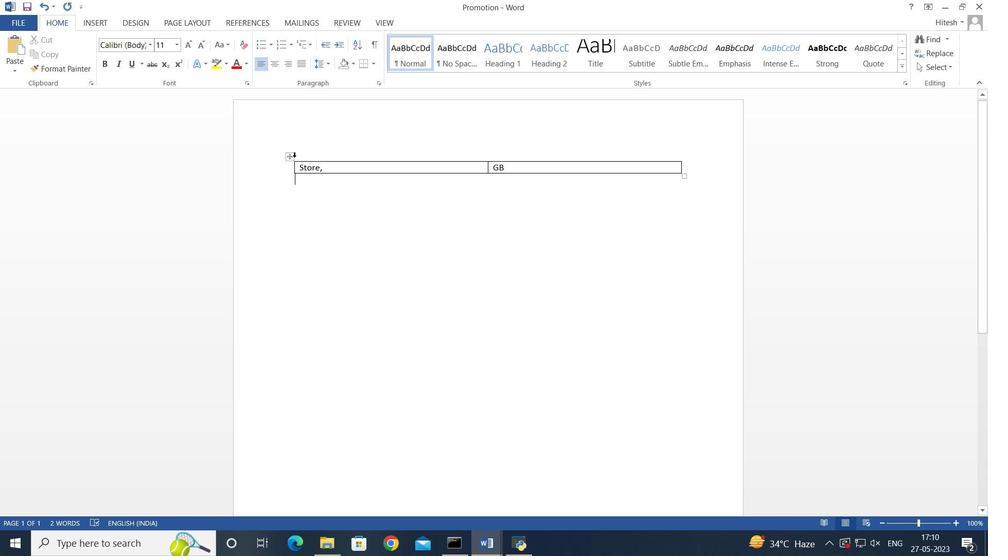 
Action: Mouse pressed left at (288, 157)
Screenshot: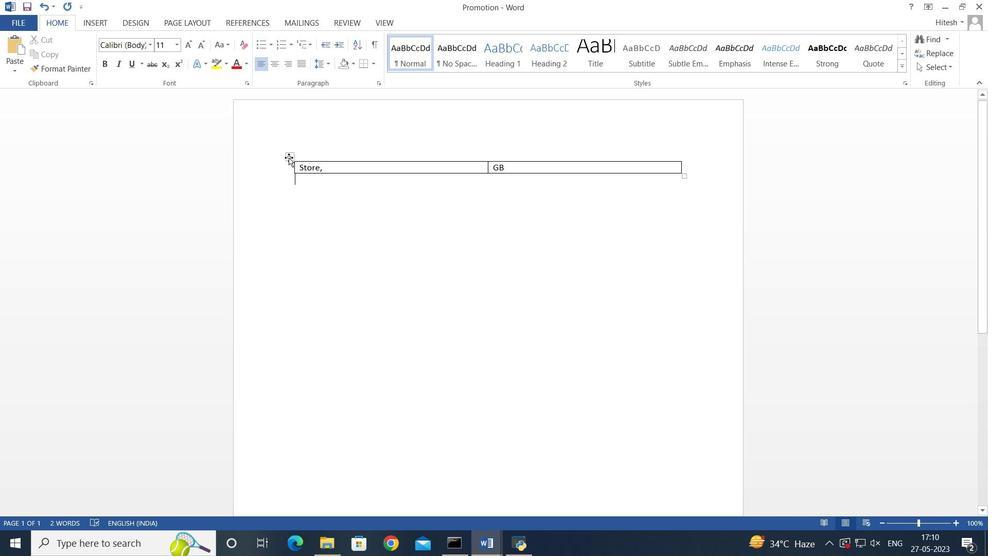 
Action: Mouse moved to (99, 22)
Screenshot: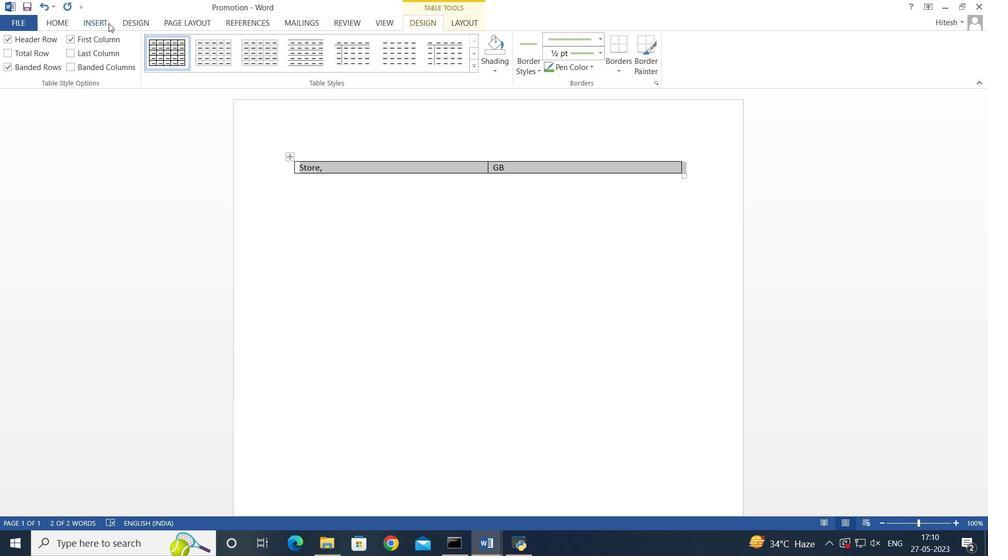 
Action: Mouse pressed left at (99, 22)
Screenshot: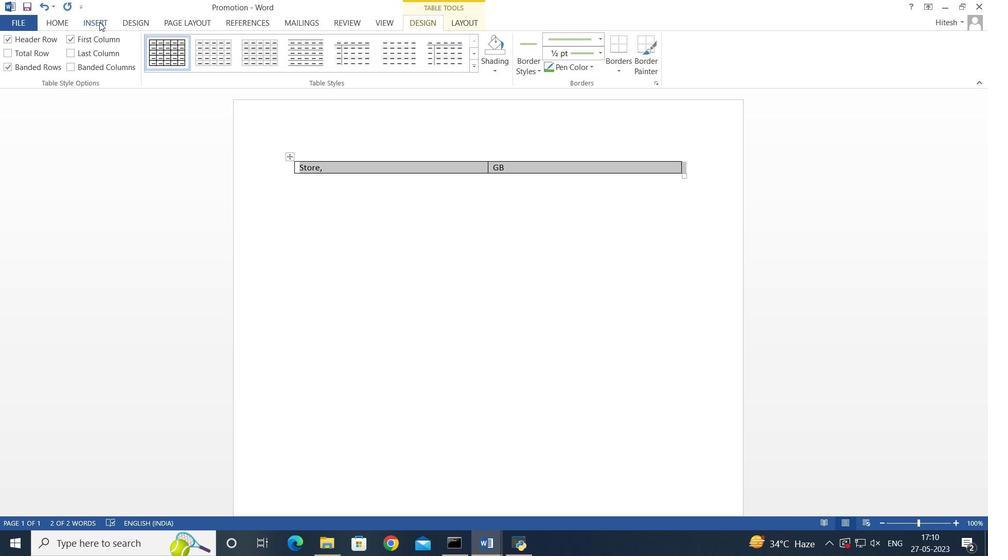 
Action: Mouse moved to (63, 23)
Screenshot: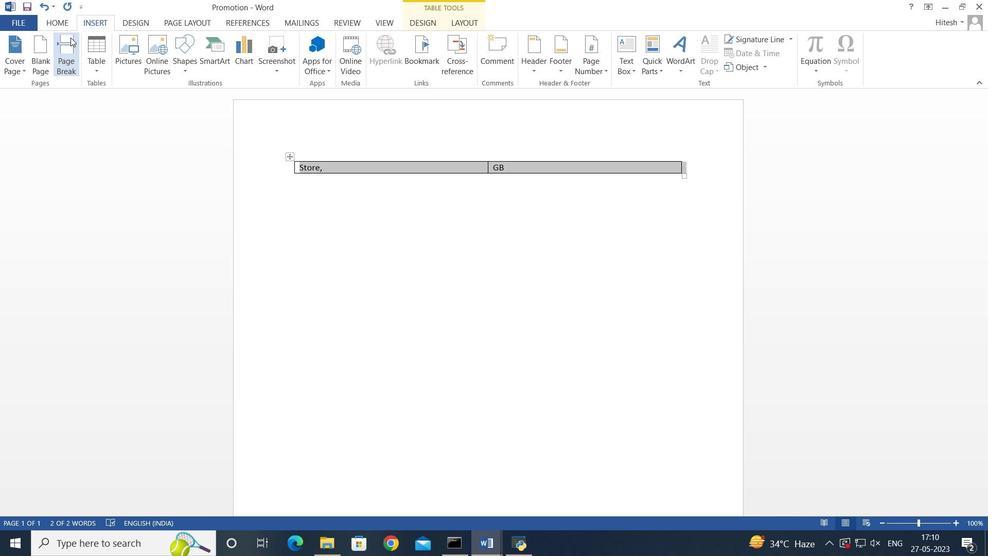 
Action: Mouse pressed left at (63, 23)
Screenshot: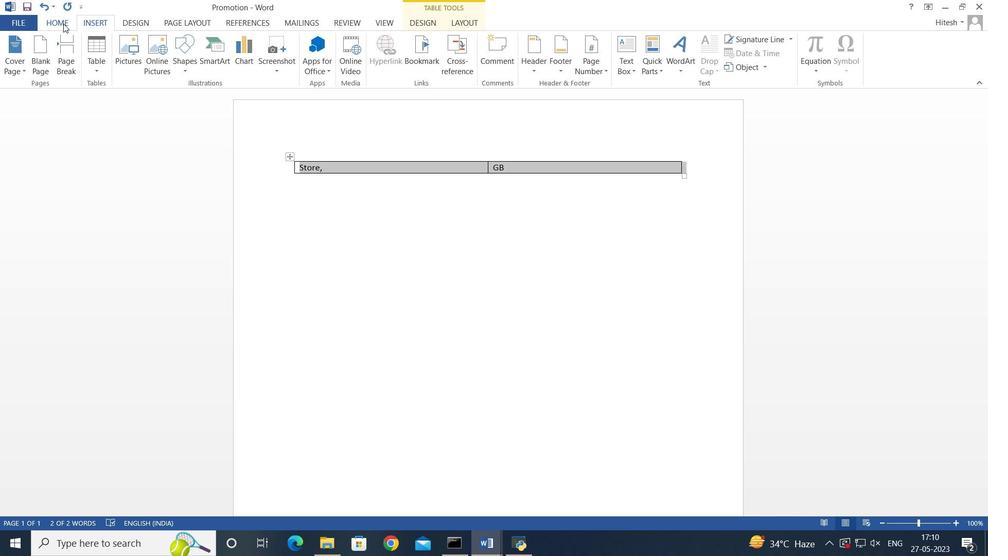 
Action: Mouse moved to (101, 23)
Screenshot: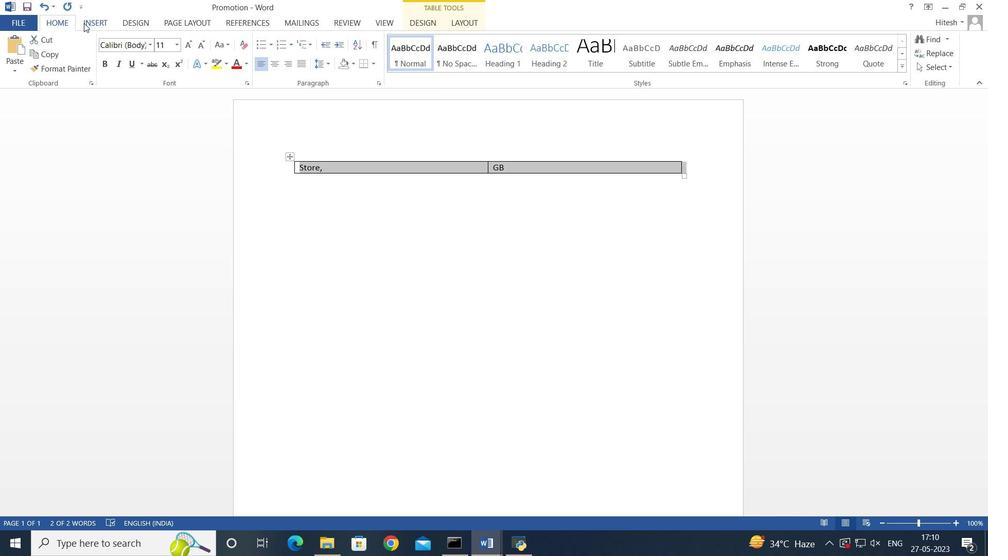 
Action: Mouse pressed left at (101, 23)
Screenshot: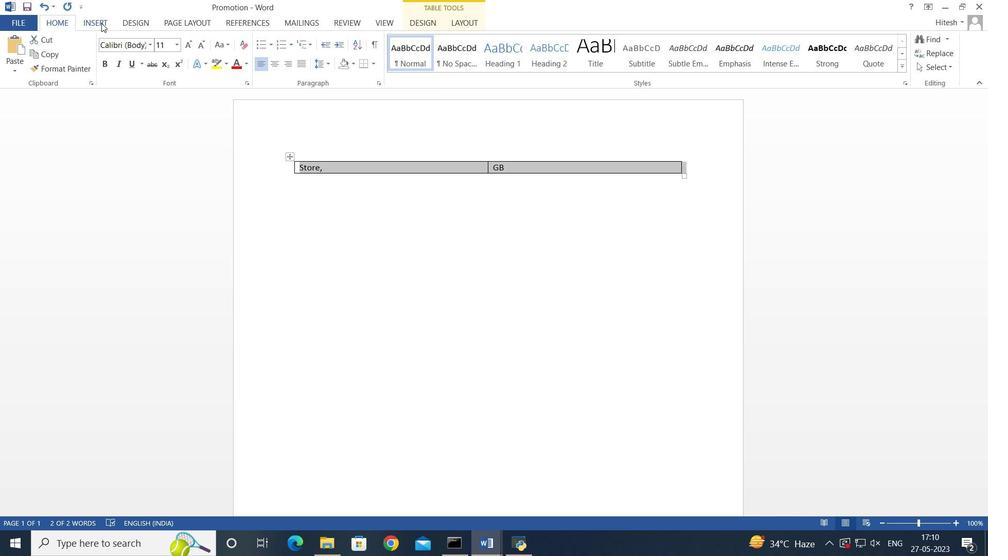 
Action: Mouse moved to (47, 23)
Screenshot: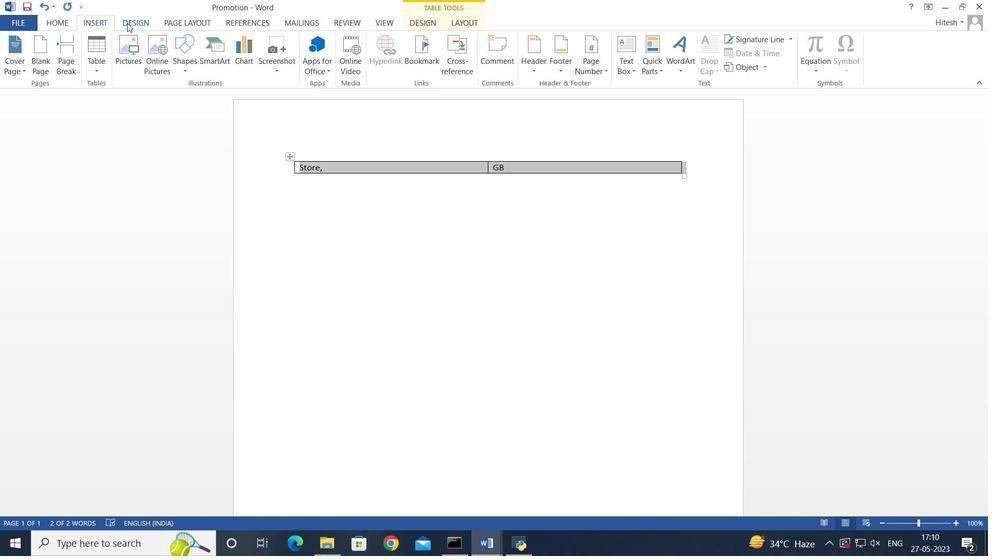 
Action: Mouse pressed left at (47, 23)
Screenshot: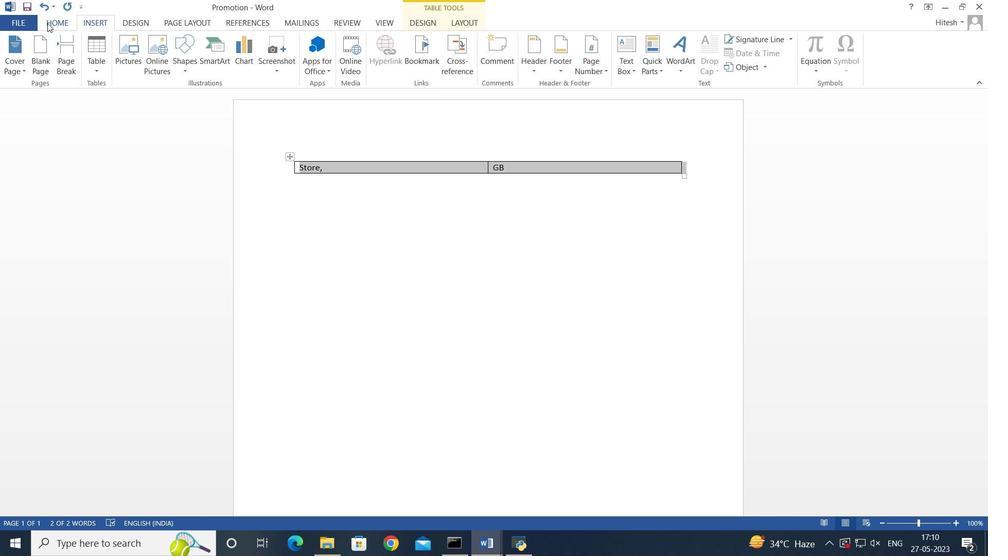 
Action: Mouse moved to (290, 159)
Screenshot: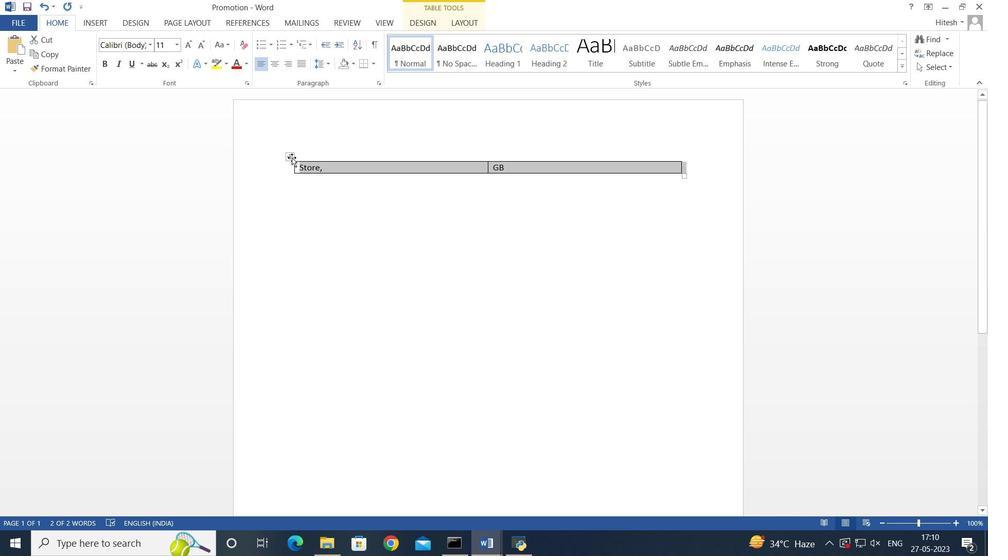 
Action: Mouse pressed left at (290, 159)
Screenshot: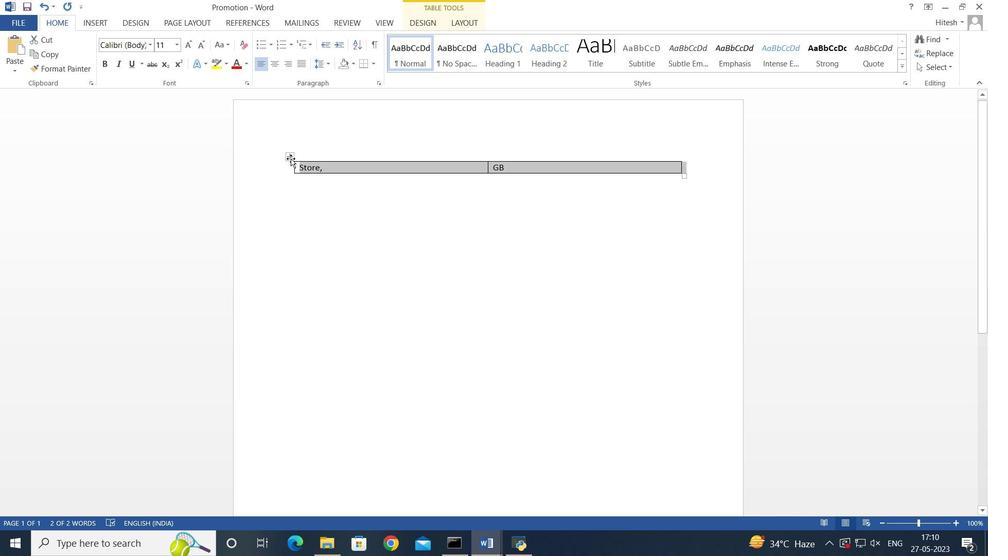 
Action: Mouse moved to (317, 213)
Screenshot: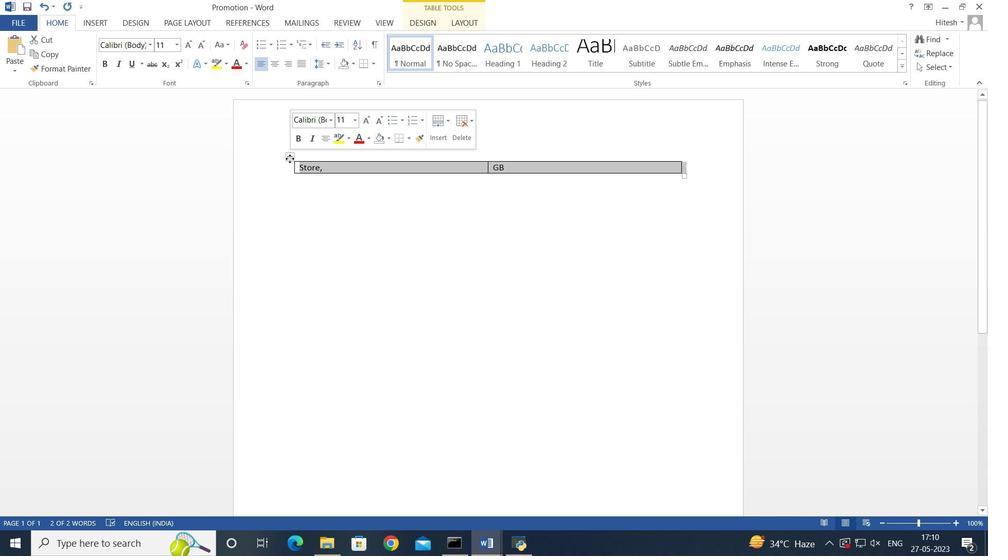 
Action: Mouse pressed left at (317, 213)
Screenshot: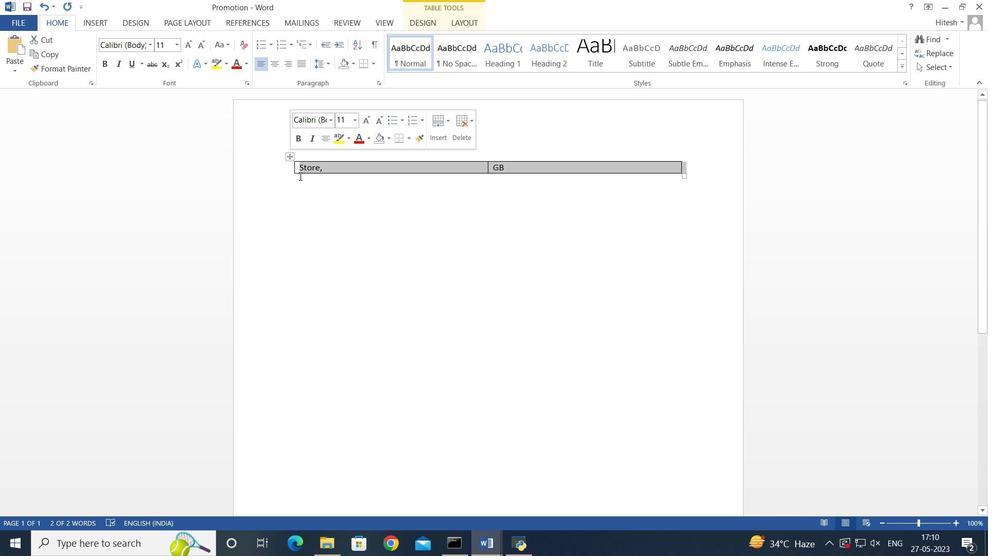 
Action: Mouse moved to (290, 155)
Screenshot: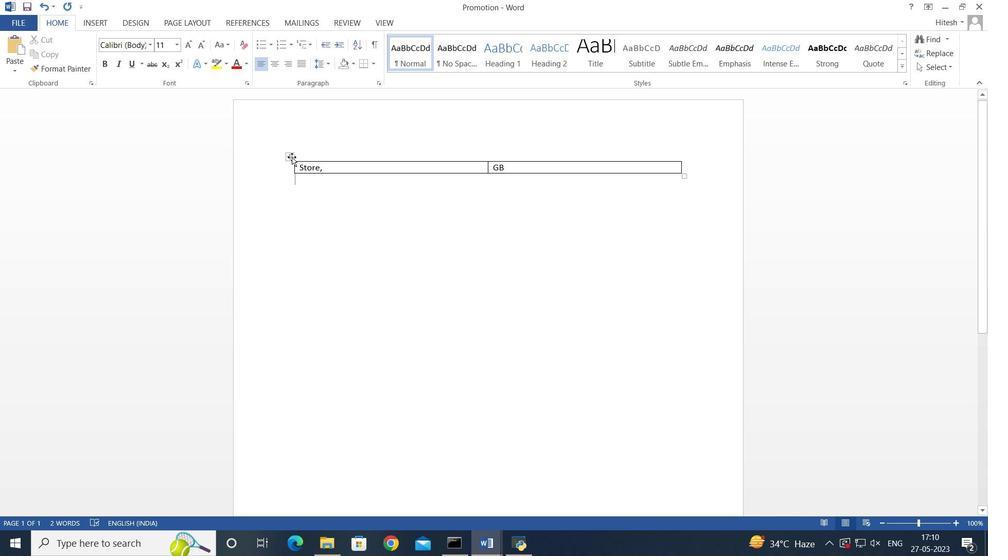 
Action: Mouse pressed left at (290, 155)
Screenshot: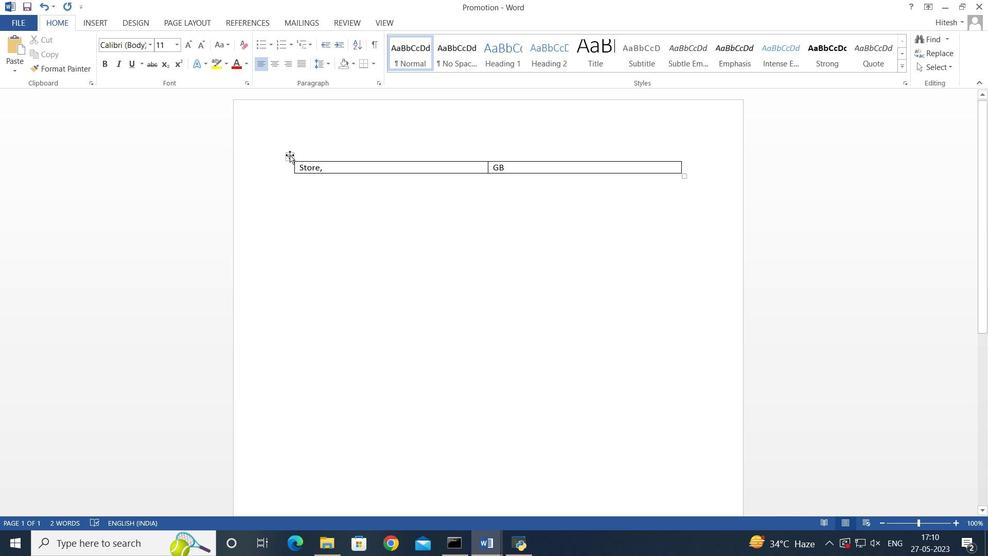
Action: Mouse moved to (423, 22)
Screenshot: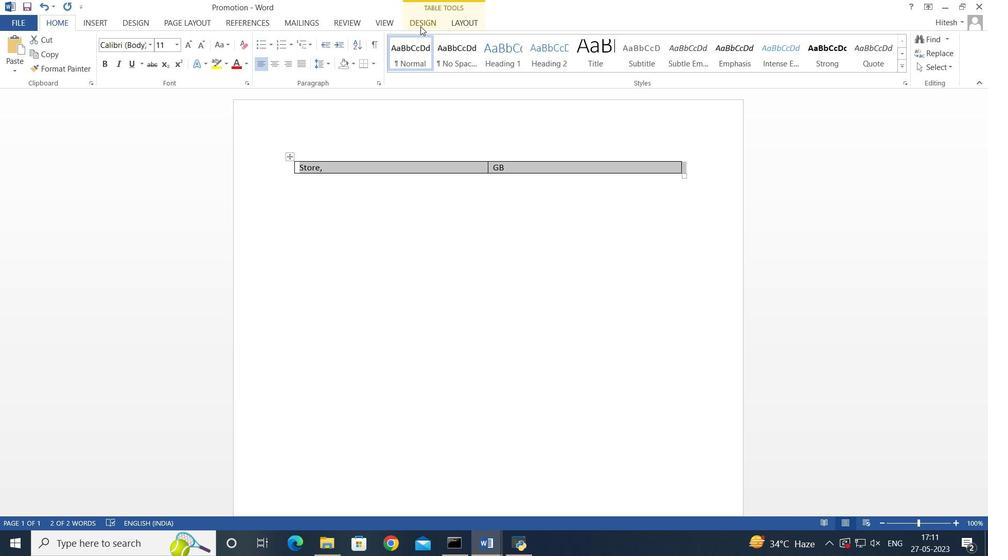 
Action: Mouse pressed left at (423, 22)
Screenshot: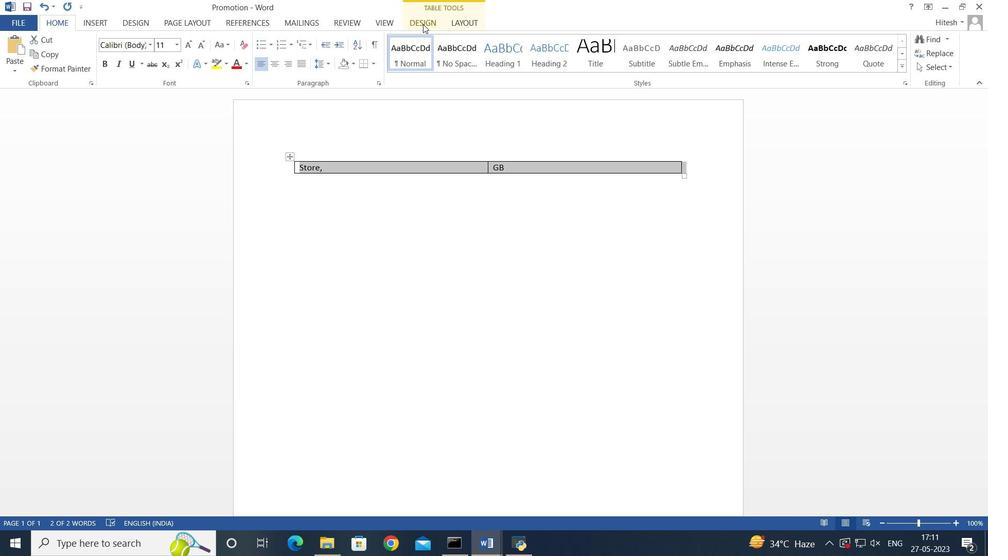 
Action: Mouse moved to (474, 68)
Screenshot: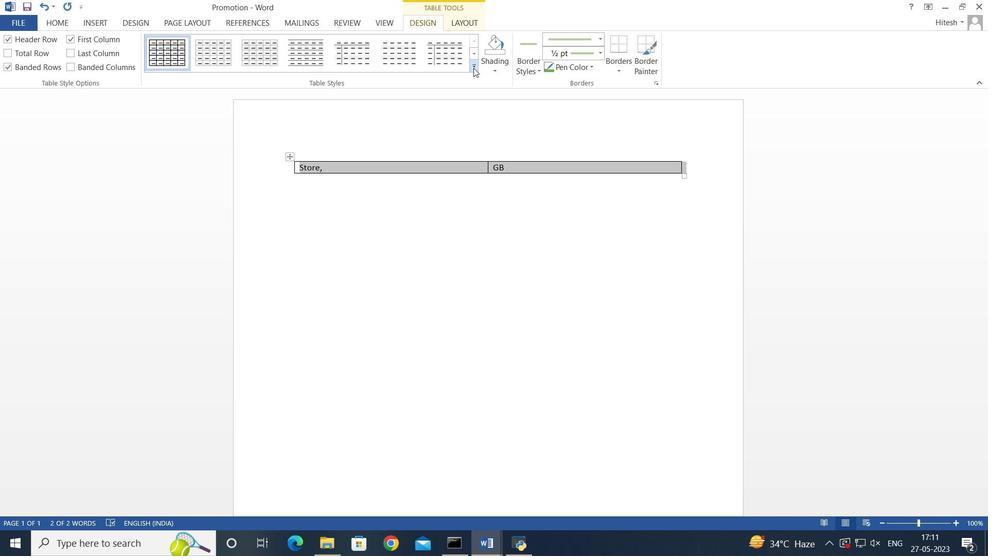 
Action: Mouse pressed left at (474, 68)
Screenshot: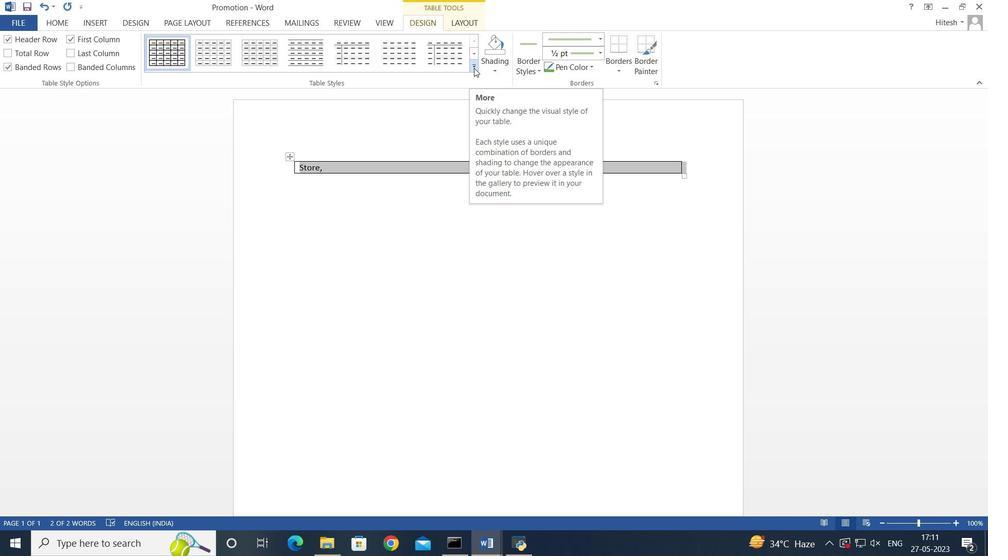 
Action: Mouse moved to (439, 217)
Screenshot: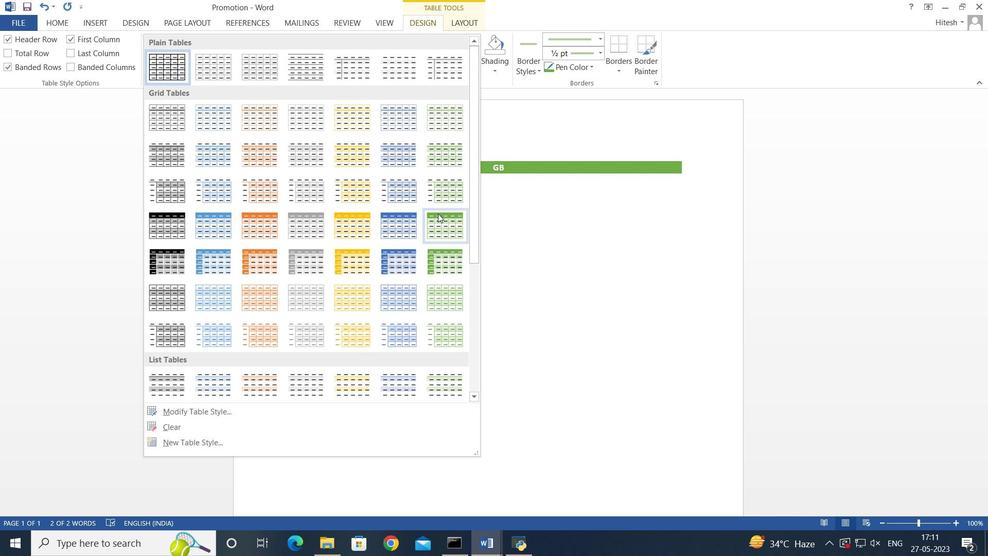 
Action: Mouse pressed left at (439, 217)
Screenshot: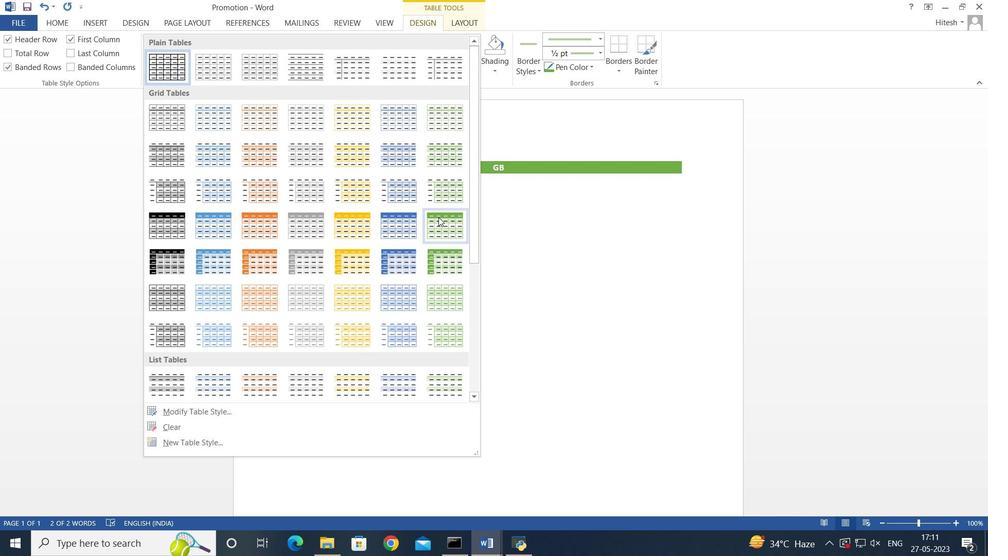 
Action: Mouse moved to (486, 216)
Screenshot: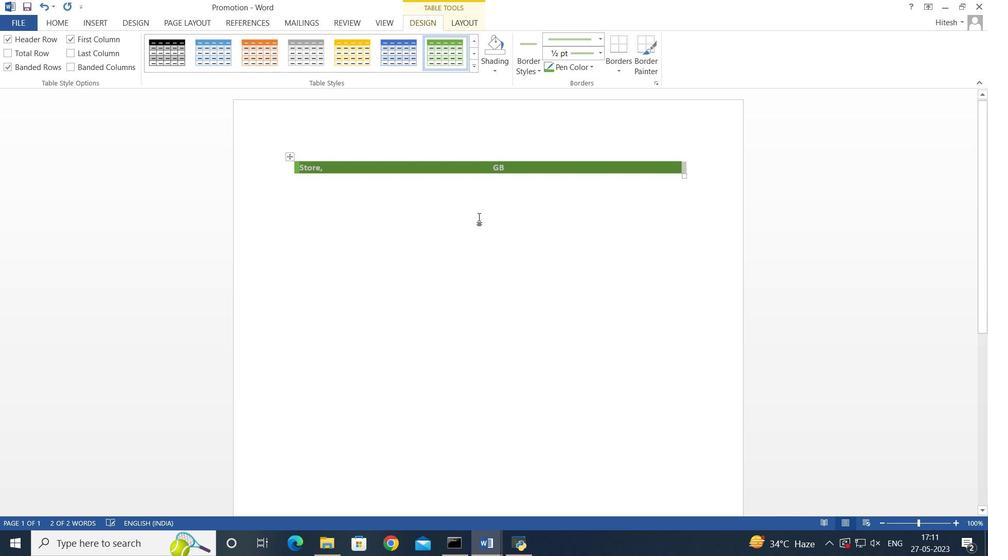 
Action: Mouse pressed left at (486, 216)
Screenshot: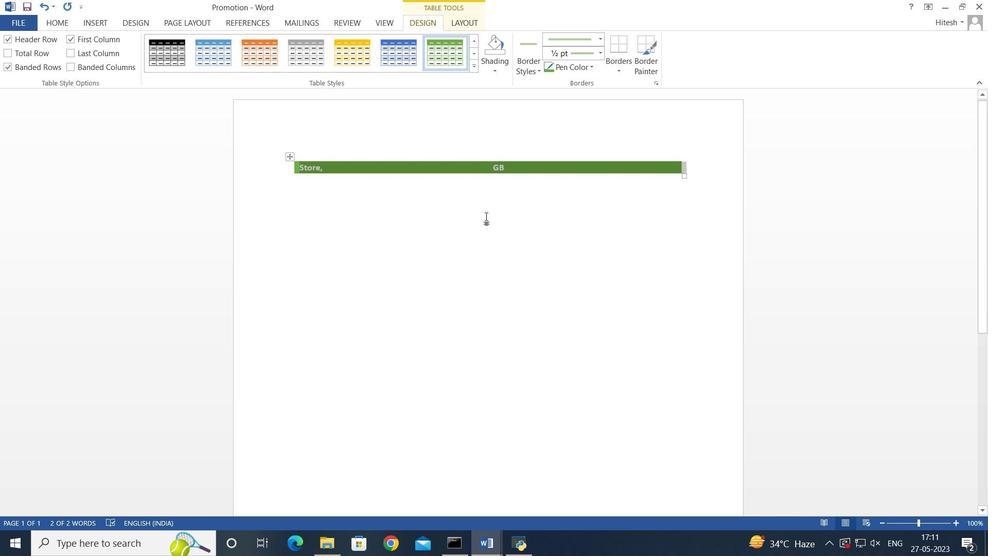 
